 Task: Open Card Compliance Audit Preparation in Board Content Marketing Podcast Strategy and Execution to Workspace Email Management and add a team member Softage.3@softage.net, a label Purple, a checklist Branding, an attachment from your google drive, a color Purple and finally, add a card description 'Plan and execute company team-building activity outdoors' and a comment 'Given the potential impact of this task on our company reputation for innovation, let us ensure that we approach it with a sense of creativity and imagination.'. Add a start date 'Jan 03, 1900' with a due date 'Jan 10, 1900'
Action: Mouse moved to (902, 175)
Screenshot: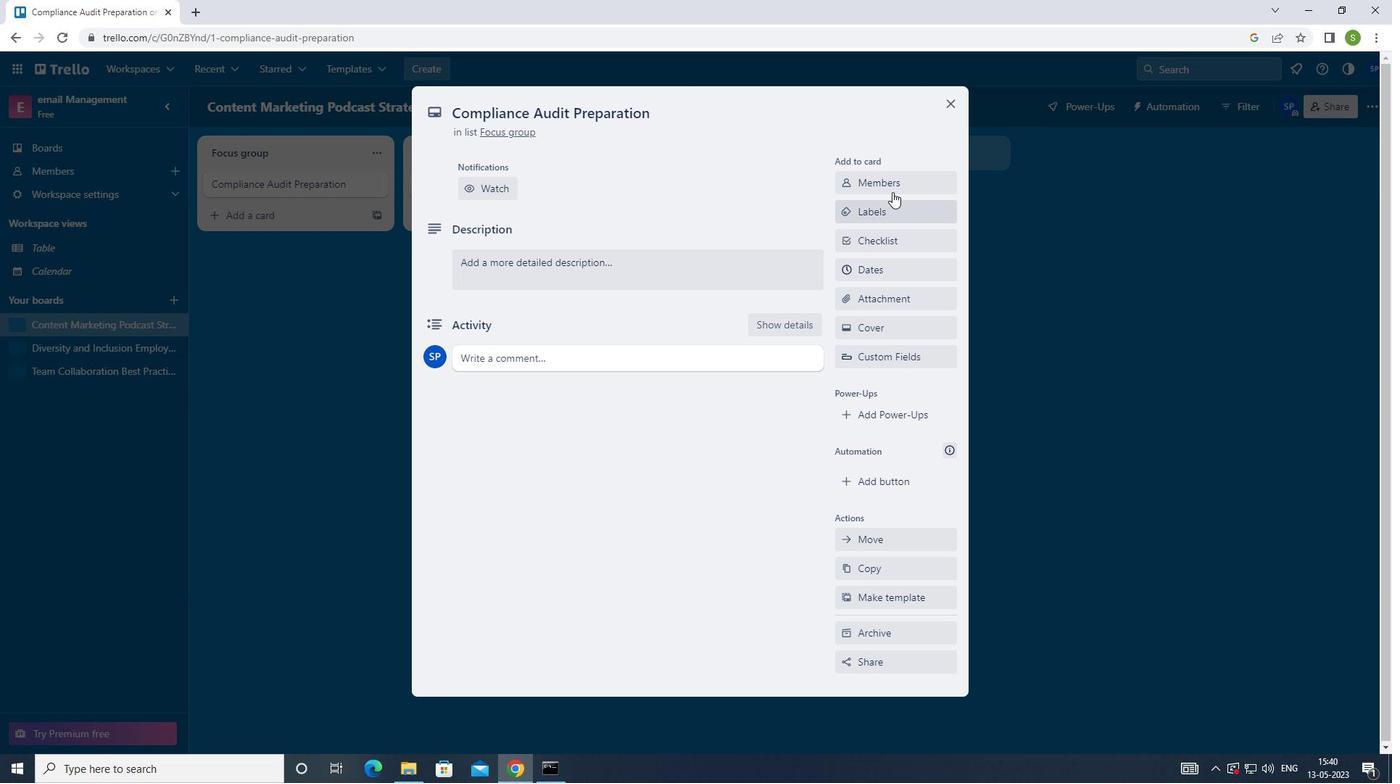 
Action: Mouse pressed left at (902, 175)
Screenshot: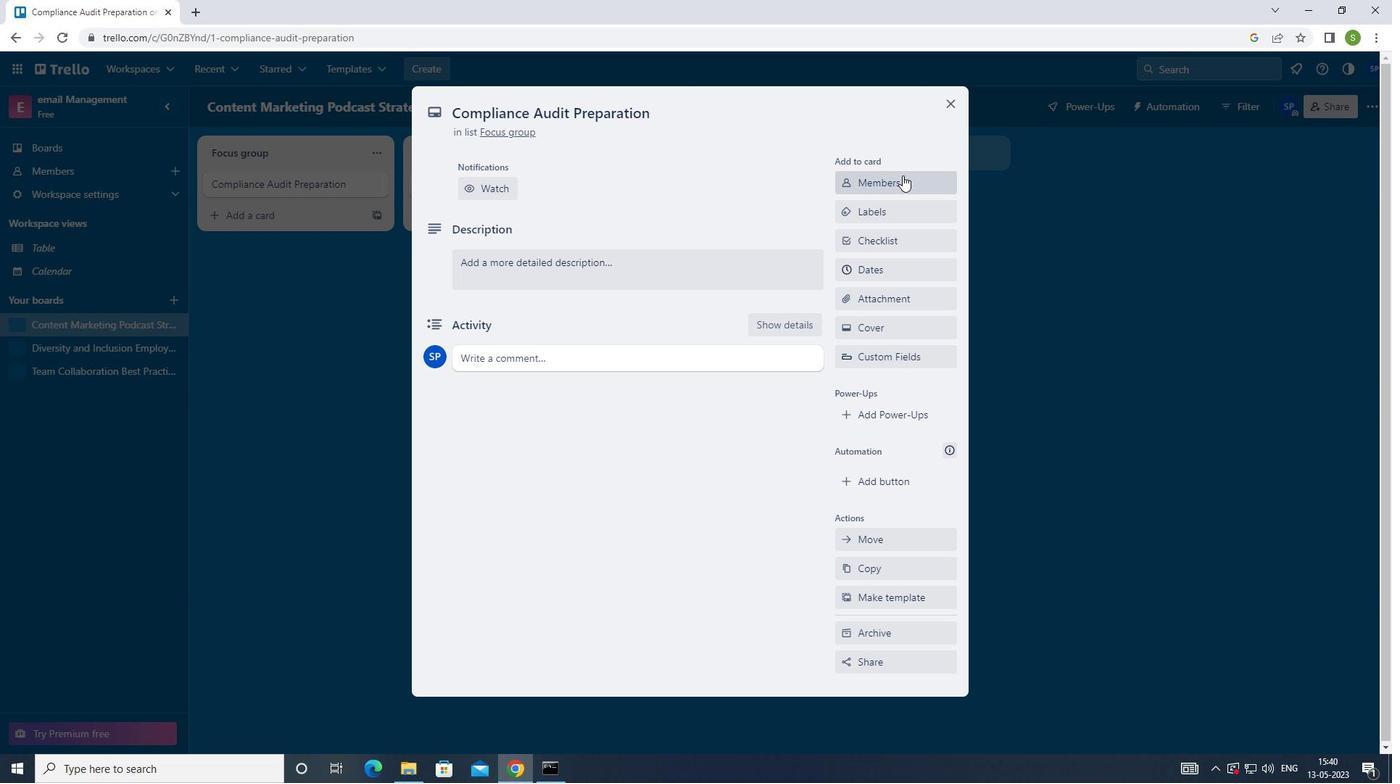 
Action: Mouse moved to (905, 231)
Screenshot: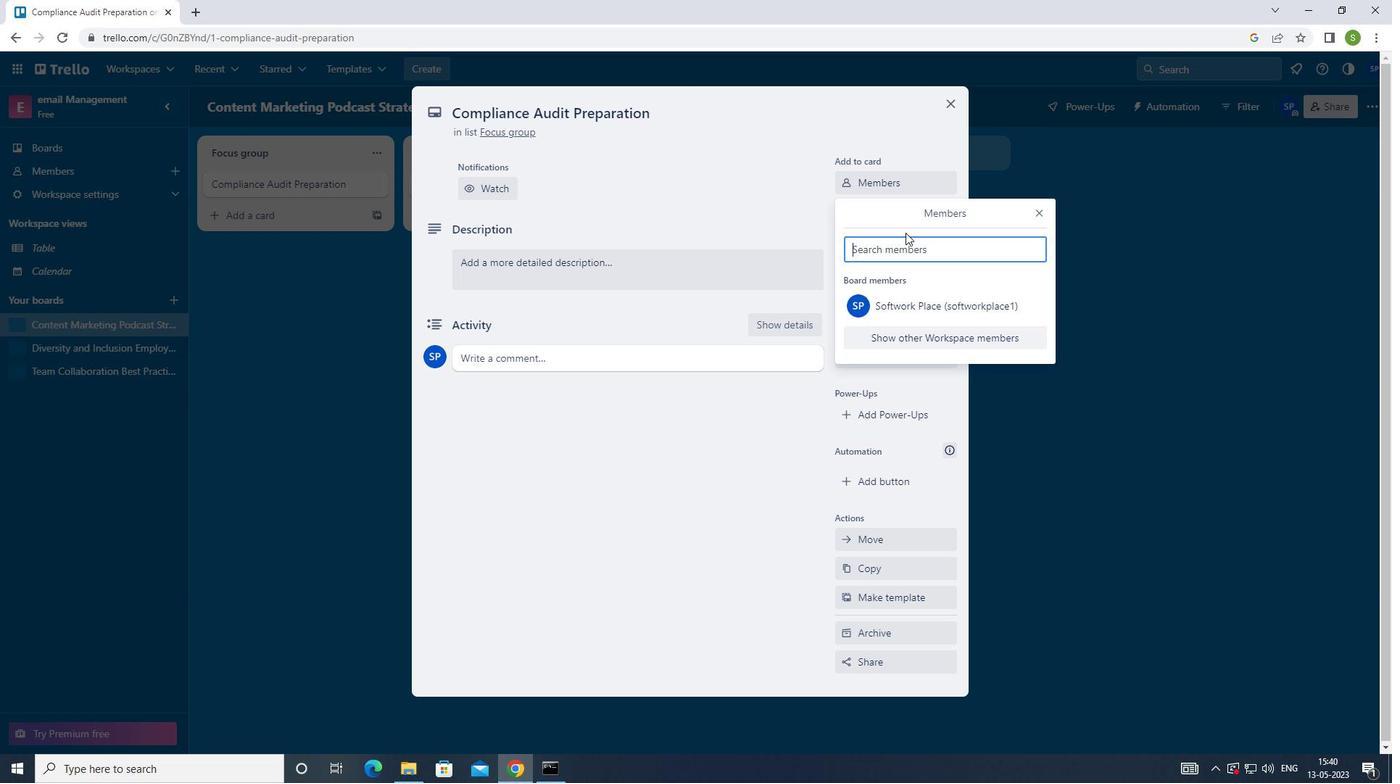 
Action: Key pressed <Key.shift>SOFTAGE.3<Key.shift>@SOFTAGE.NET
Screenshot: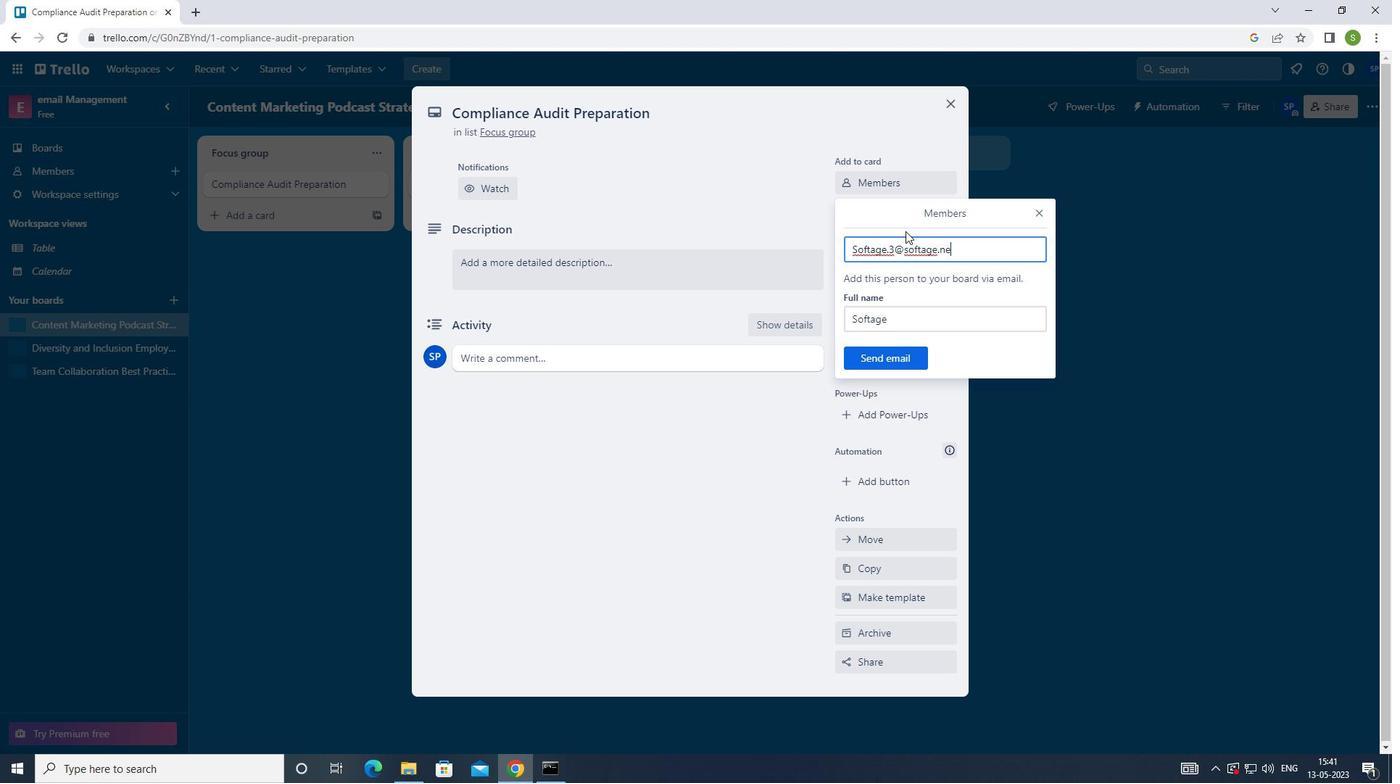 
Action: Mouse moved to (912, 361)
Screenshot: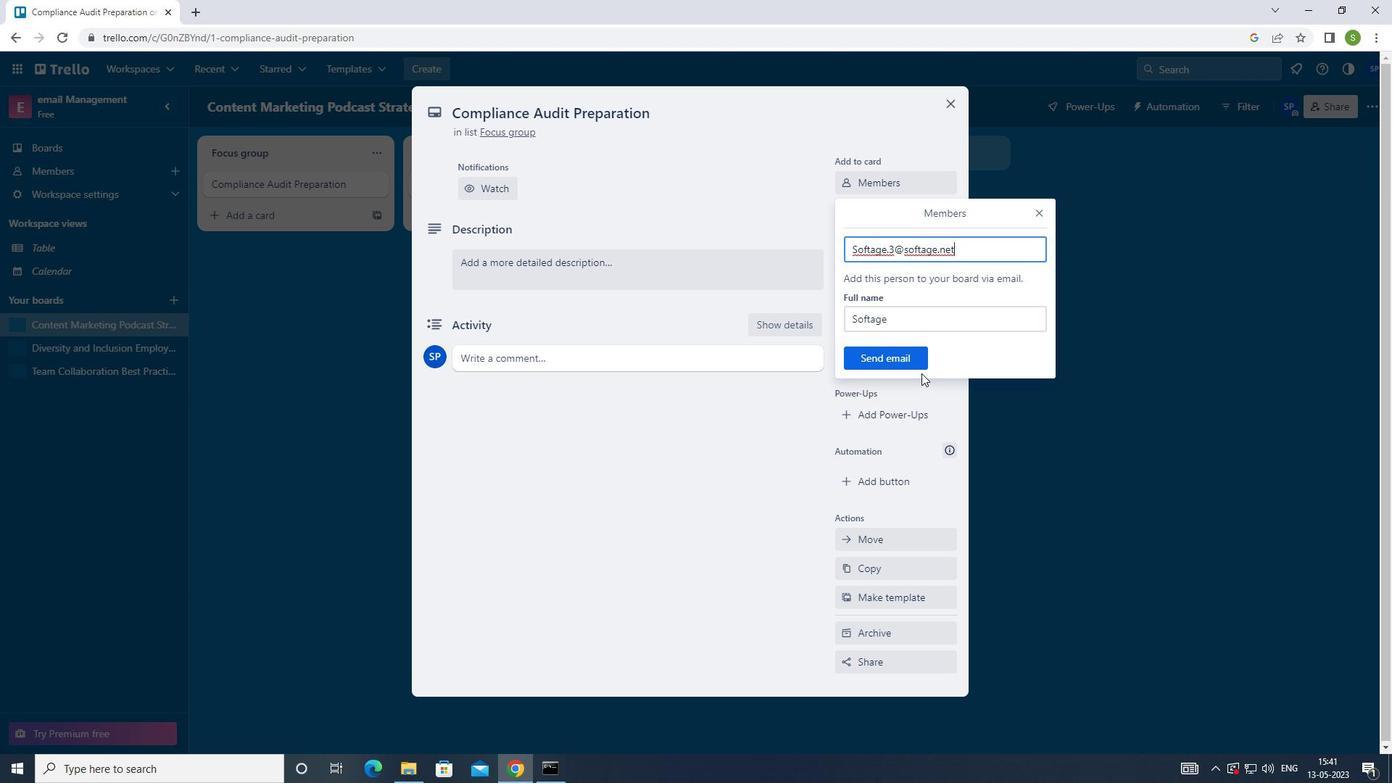
Action: Mouse pressed left at (912, 361)
Screenshot: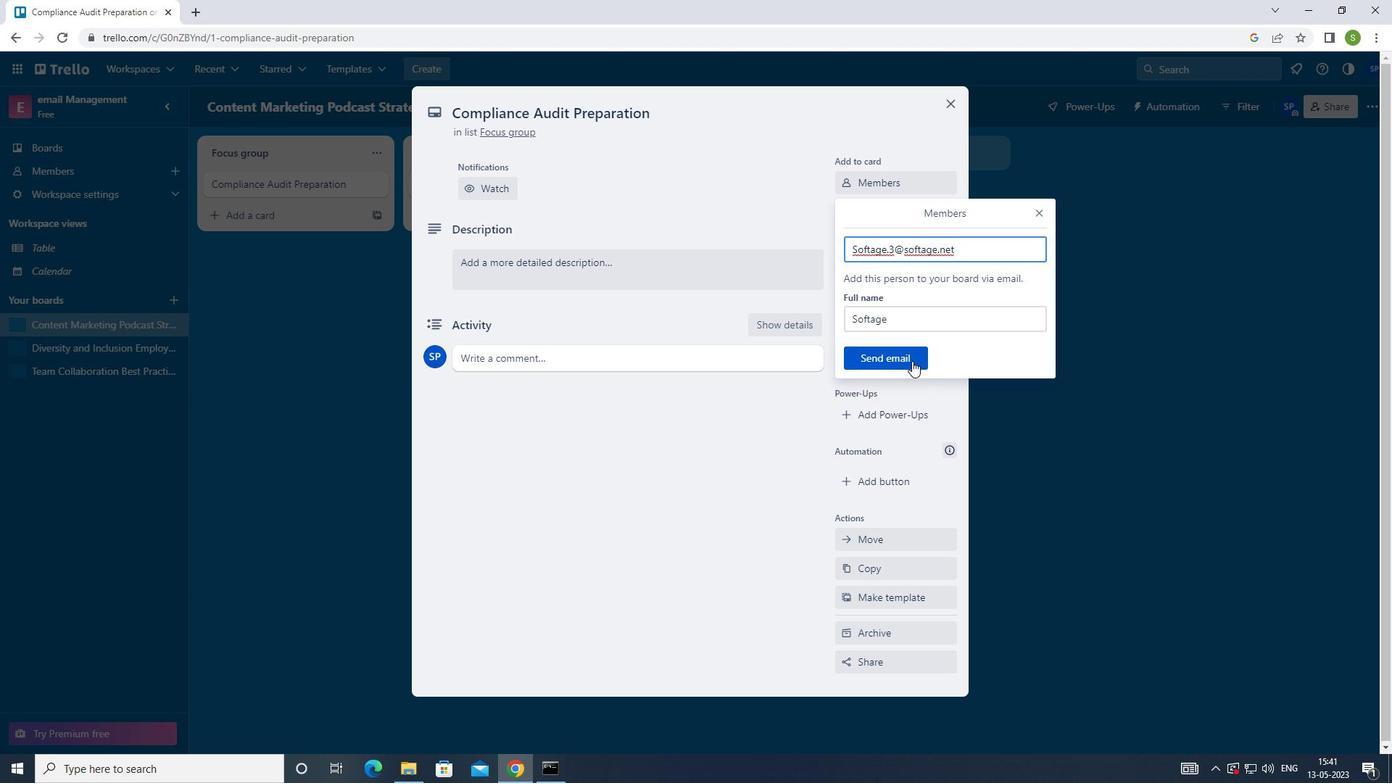 
Action: Mouse moved to (891, 266)
Screenshot: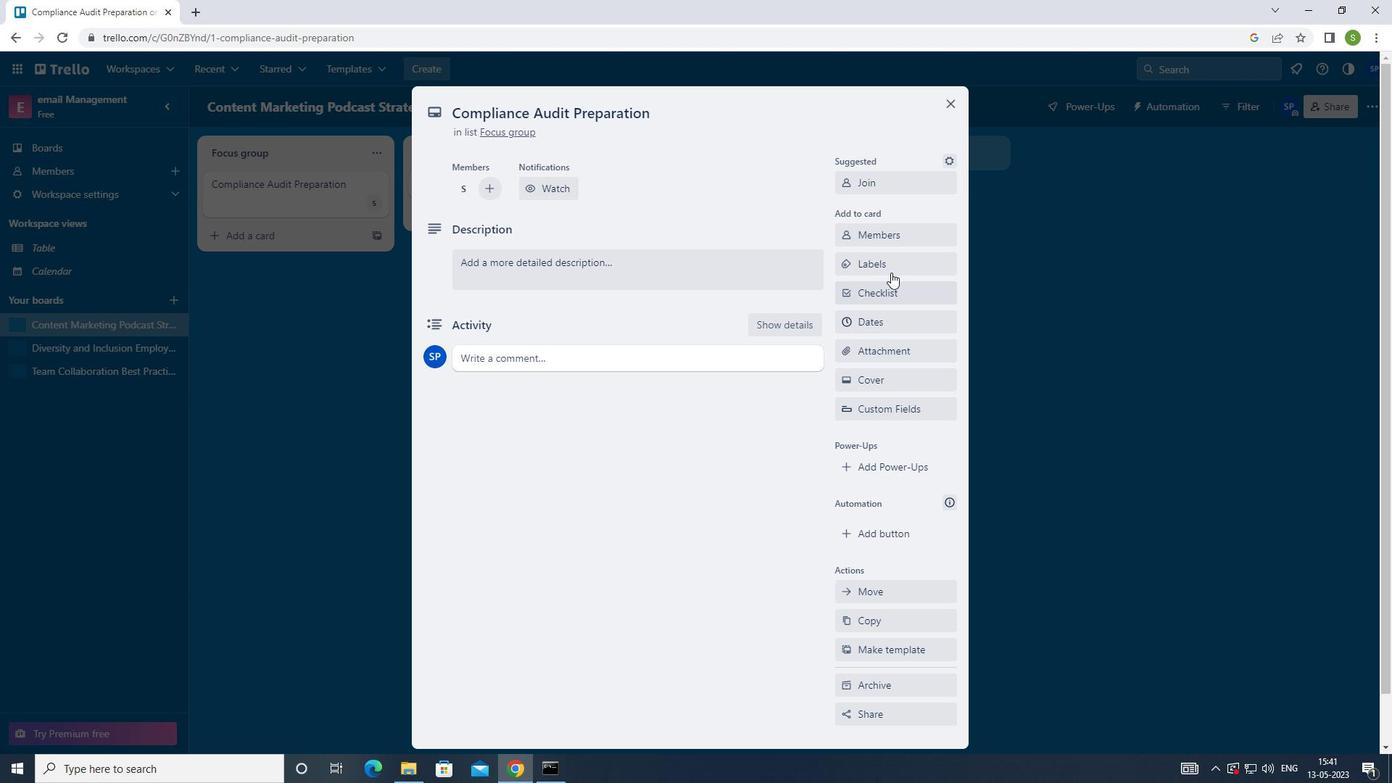 
Action: Mouse pressed left at (891, 266)
Screenshot: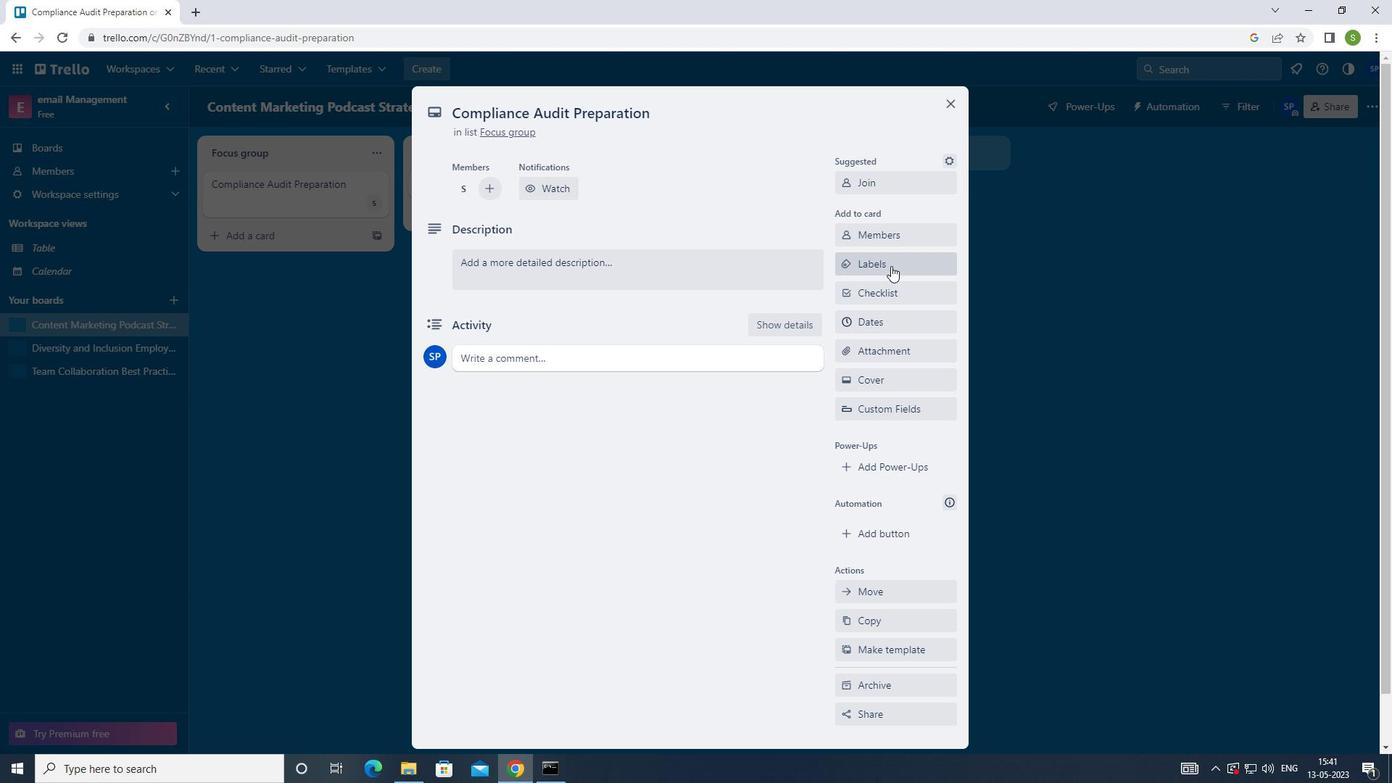 
Action: Mouse moved to (852, 491)
Screenshot: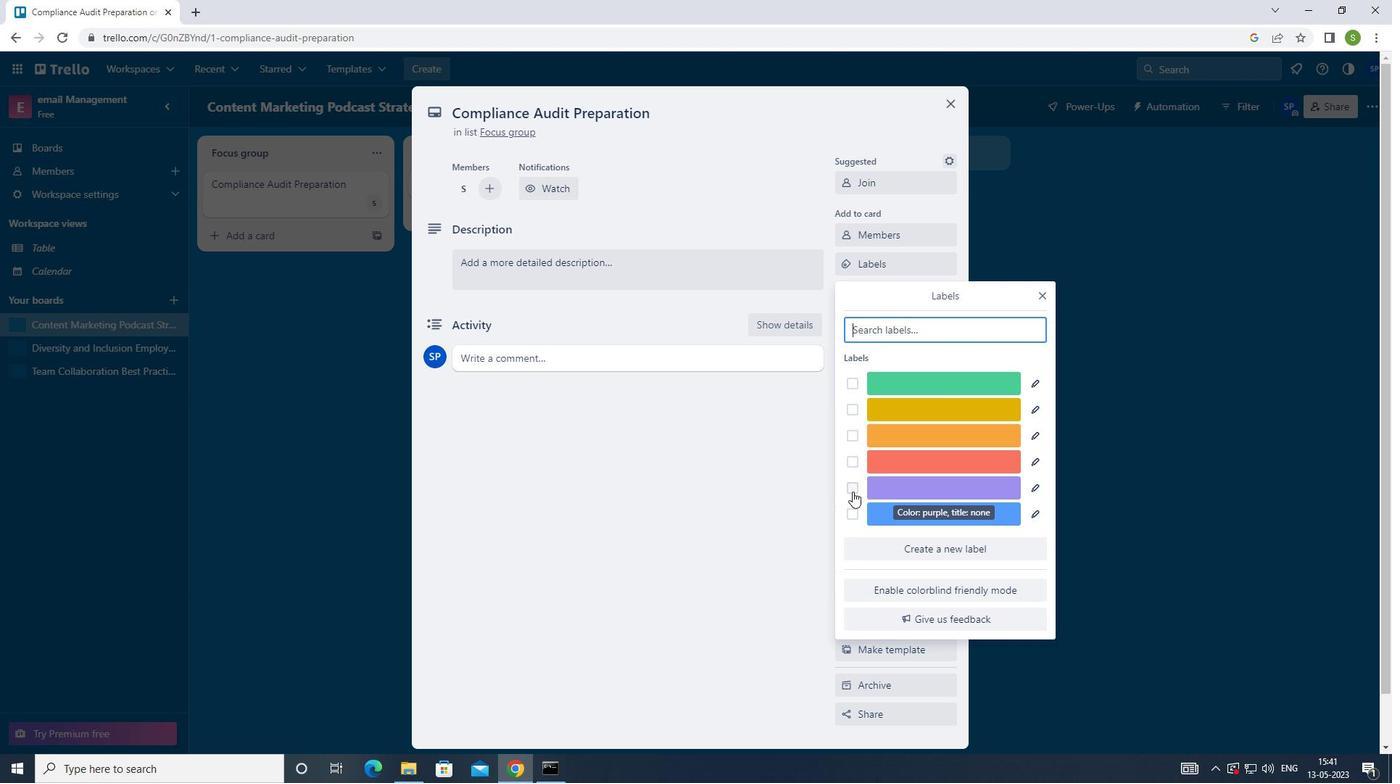 
Action: Mouse pressed left at (852, 491)
Screenshot: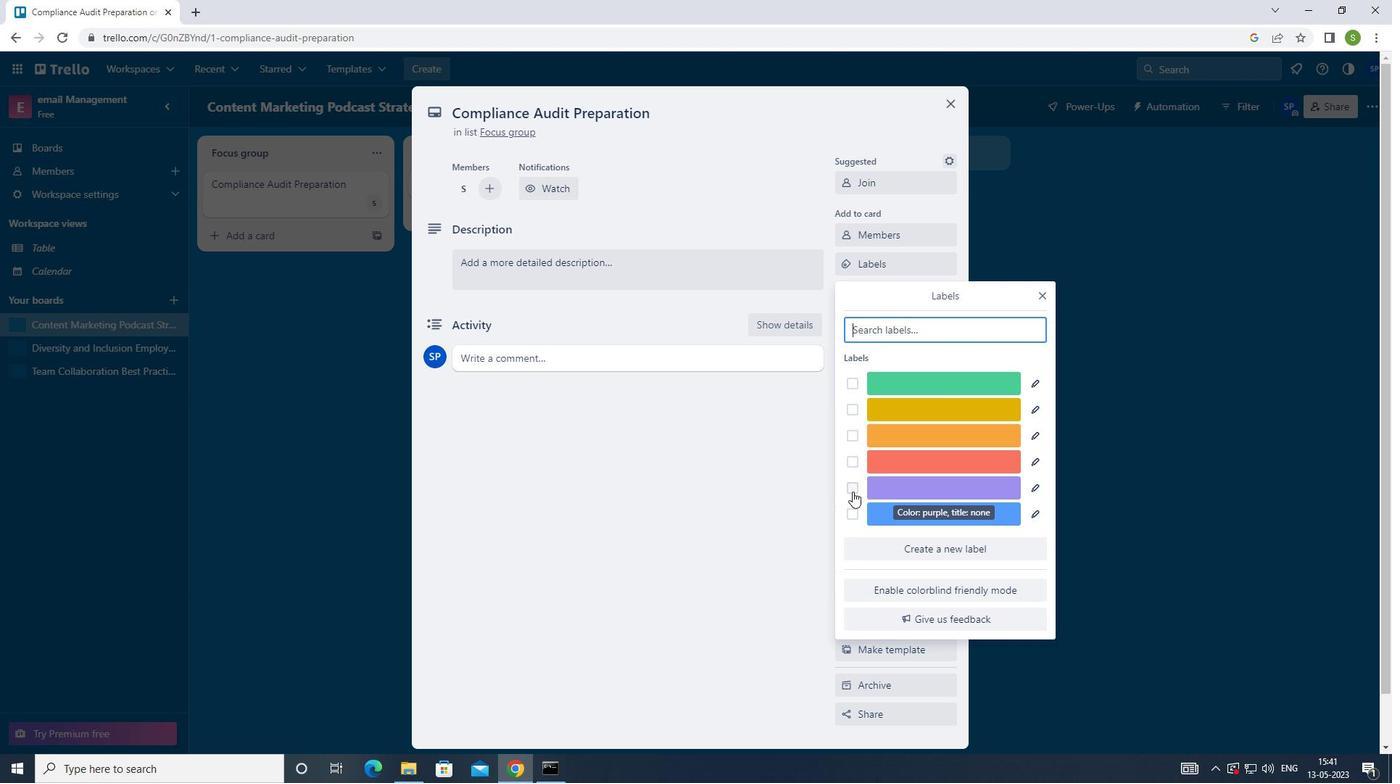 
Action: Mouse moved to (1044, 300)
Screenshot: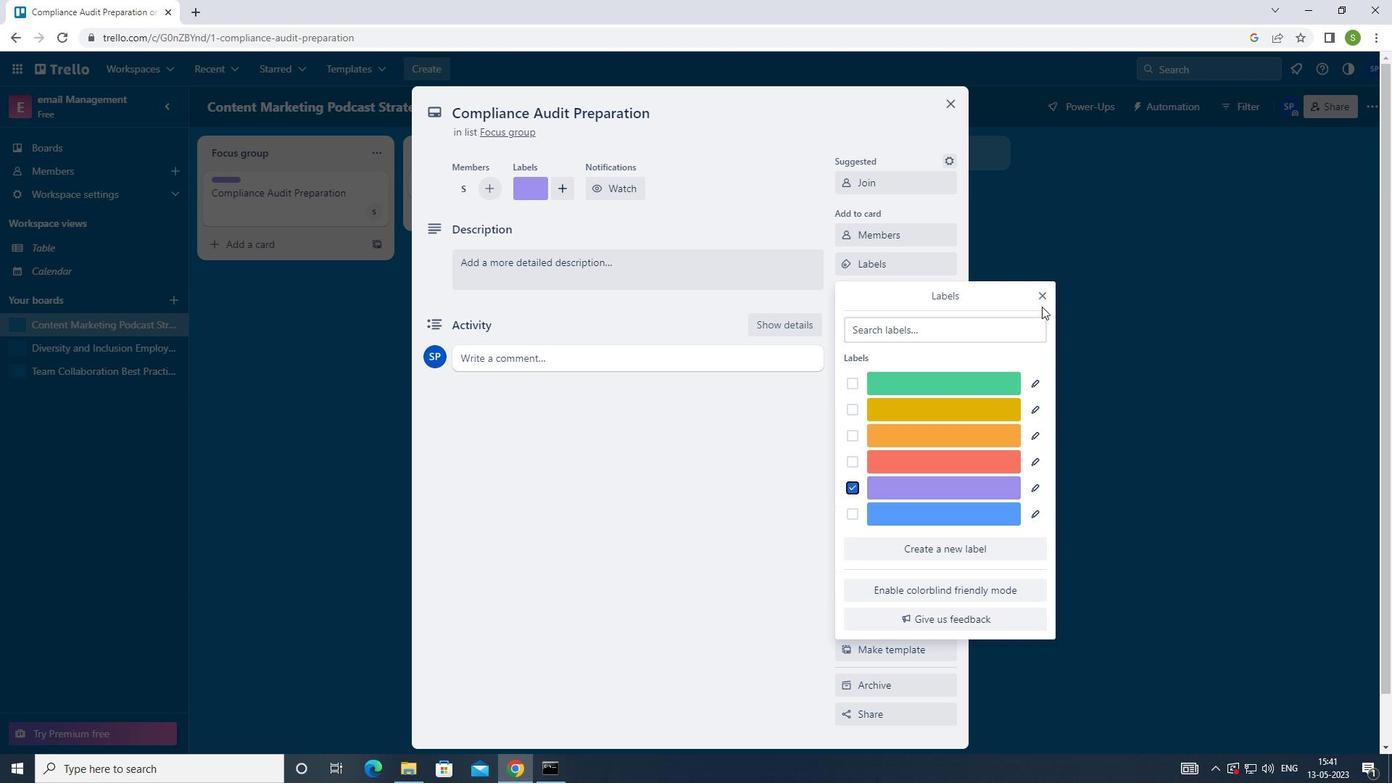 
Action: Mouse pressed left at (1044, 300)
Screenshot: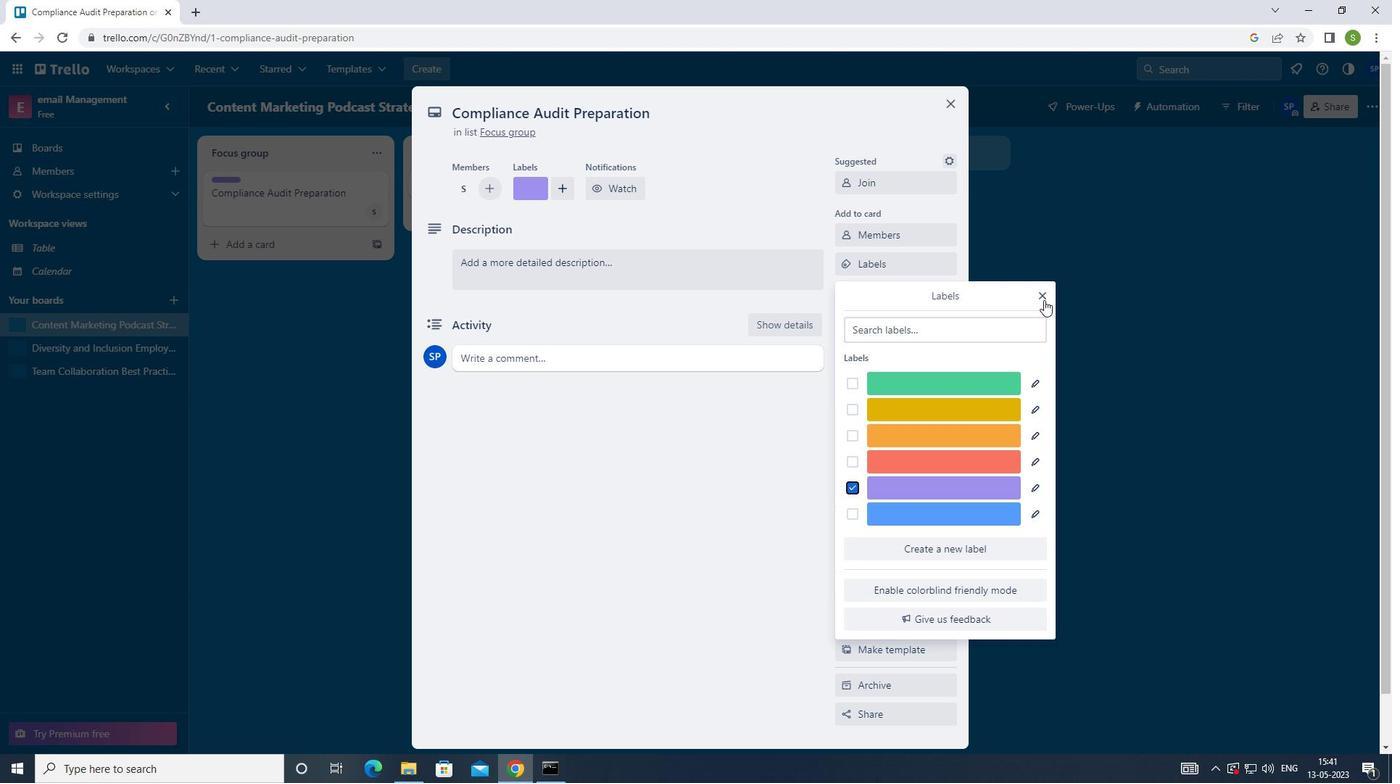 
Action: Mouse moved to (889, 295)
Screenshot: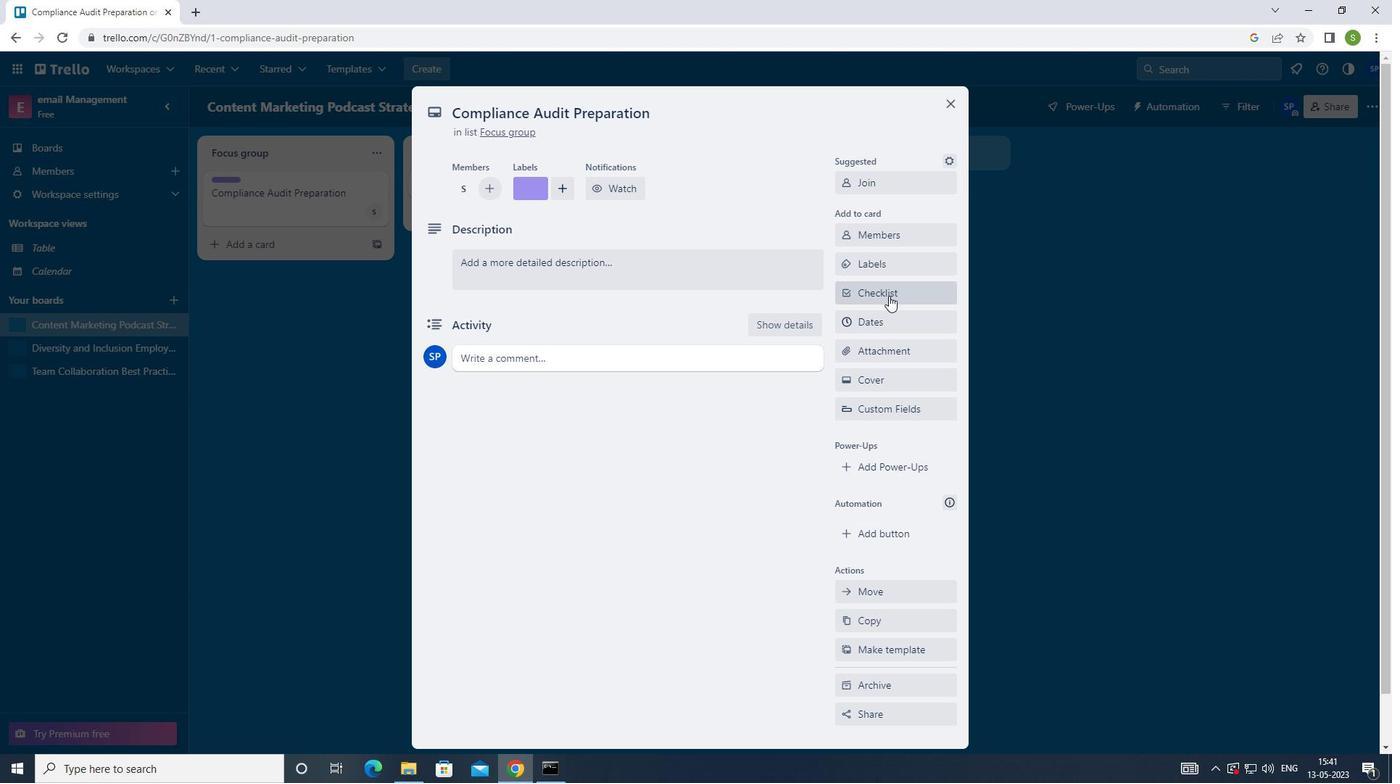 
Action: Mouse pressed left at (889, 295)
Screenshot: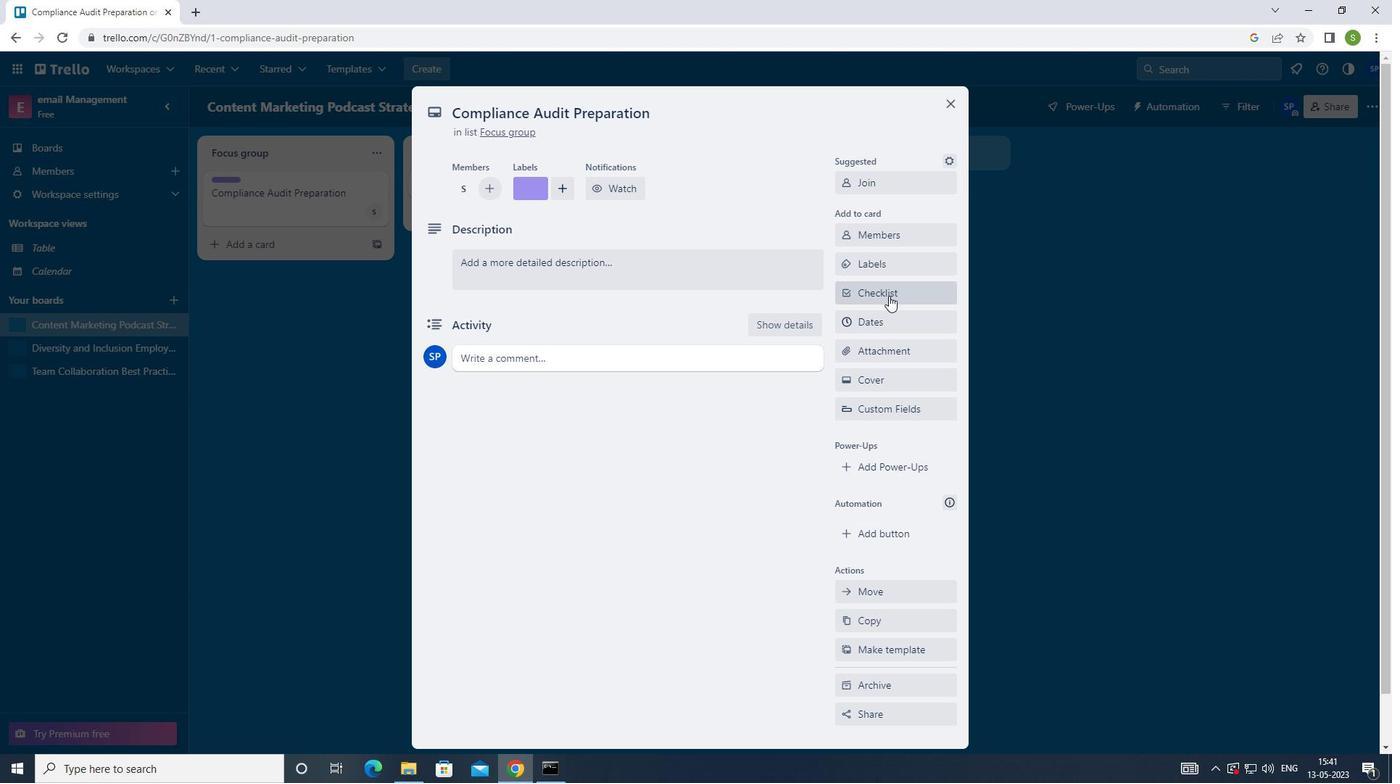 
Action: Mouse moved to (1000, 255)
Screenshot: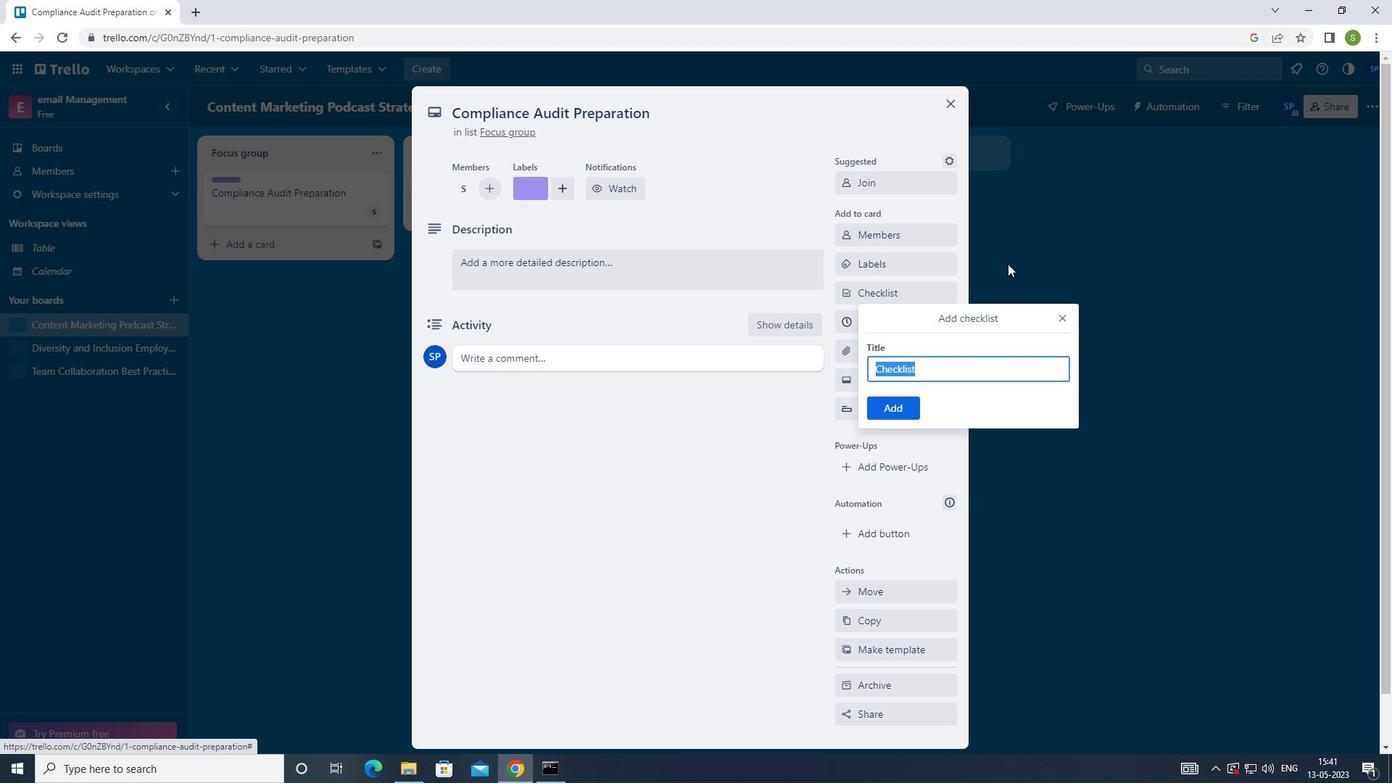 
Action: Key pressed <Key.shift><Key.shift><Key.shift><Key.shift>BRANDING
Screenshot: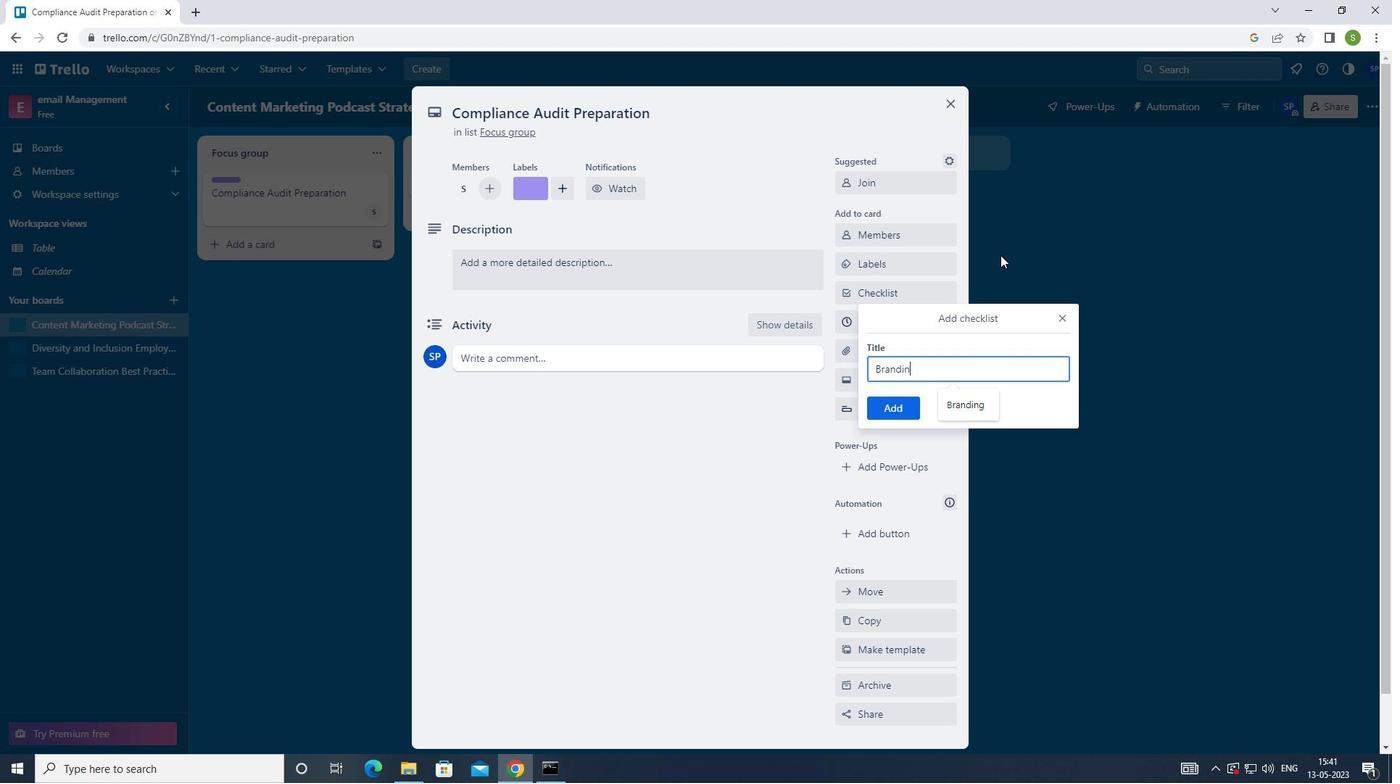 
Action: Mouse moved to (904, 405)
Screenshot: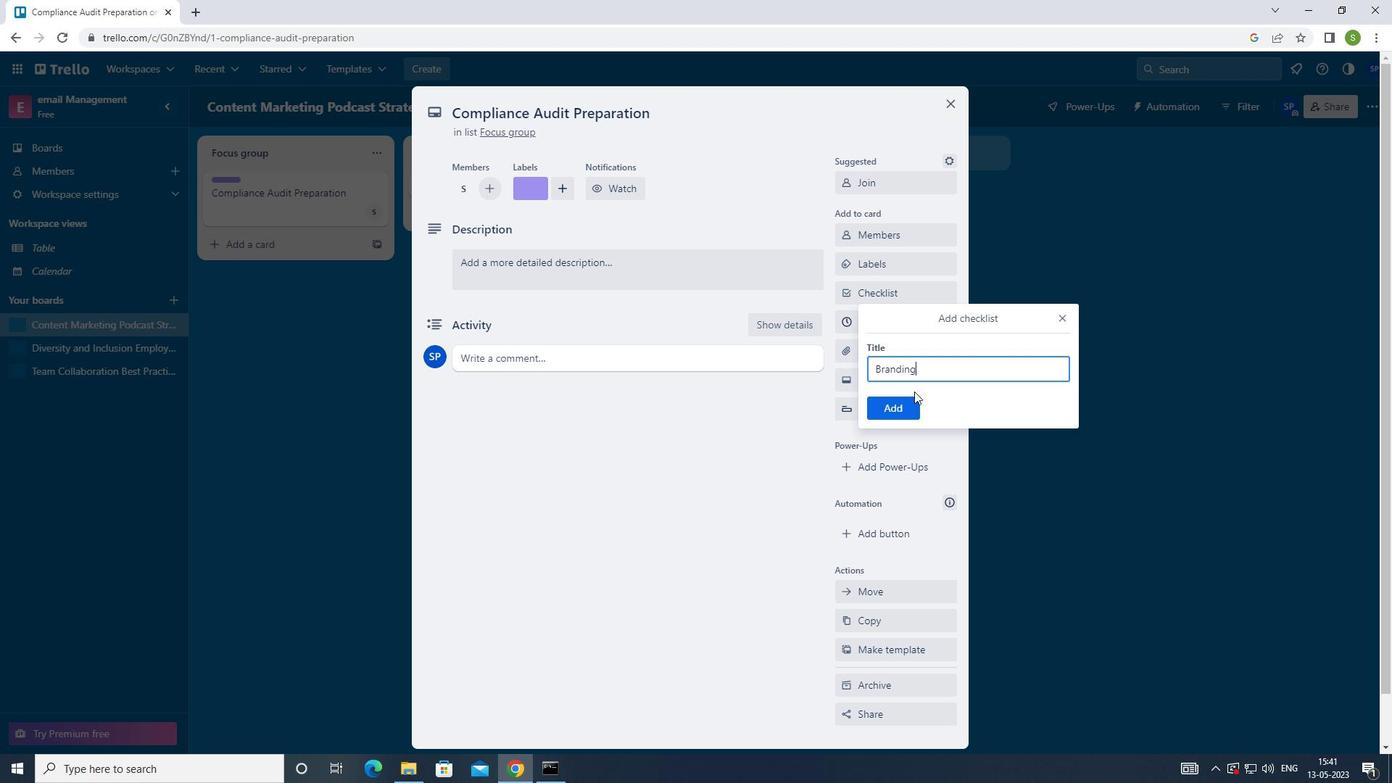 
Action: Mouse pressed left at (904, 405)
Screenshot: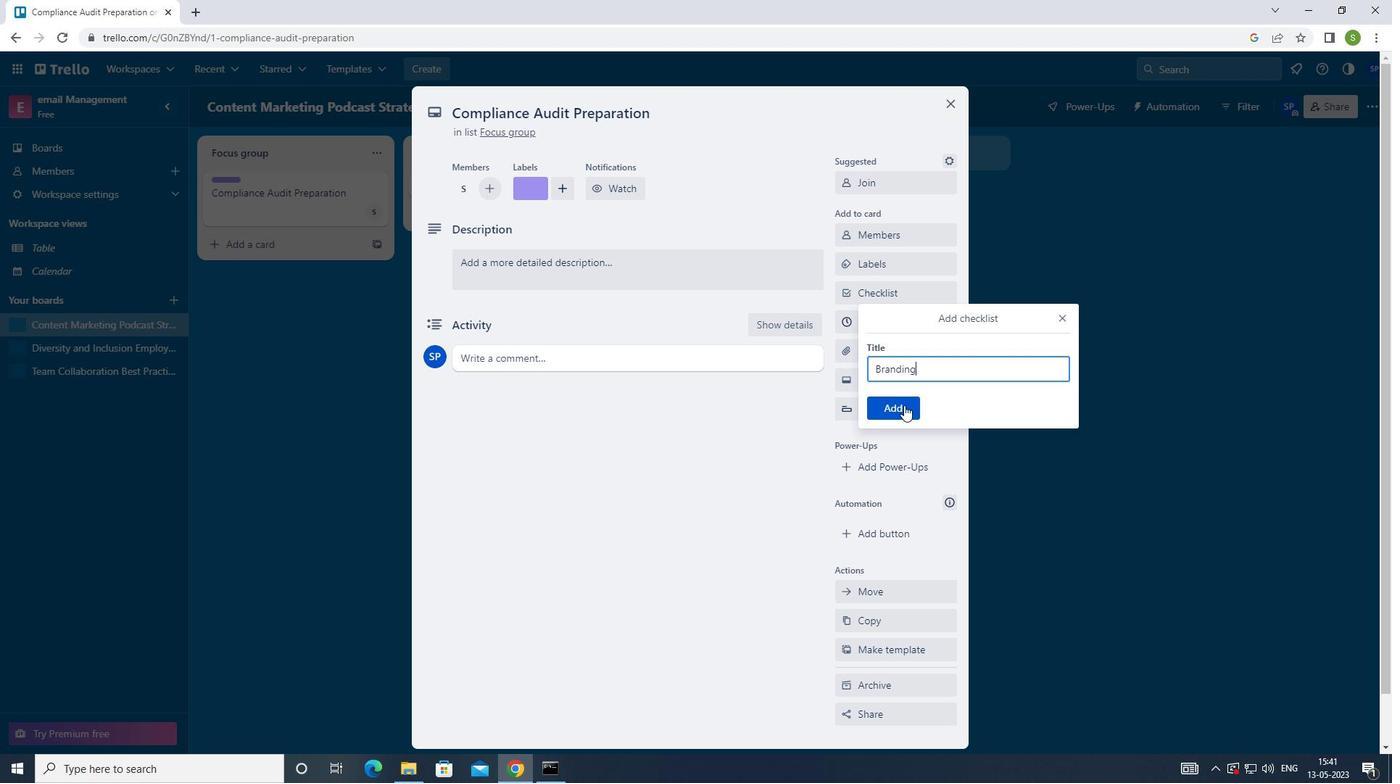 
Action: Mouse moved to (886, 353)
Screenshot: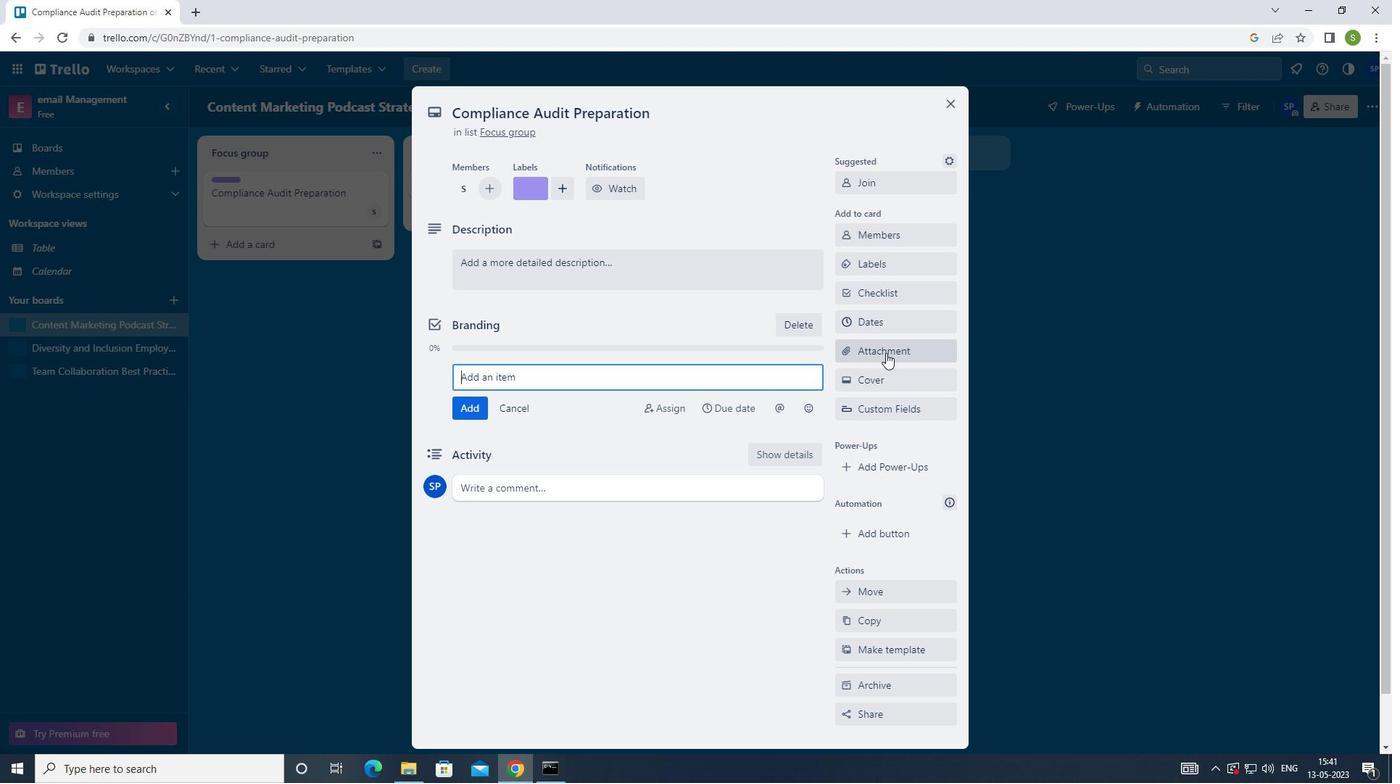 
Action: Mouse pressed left at (886, 353)
Screenshot: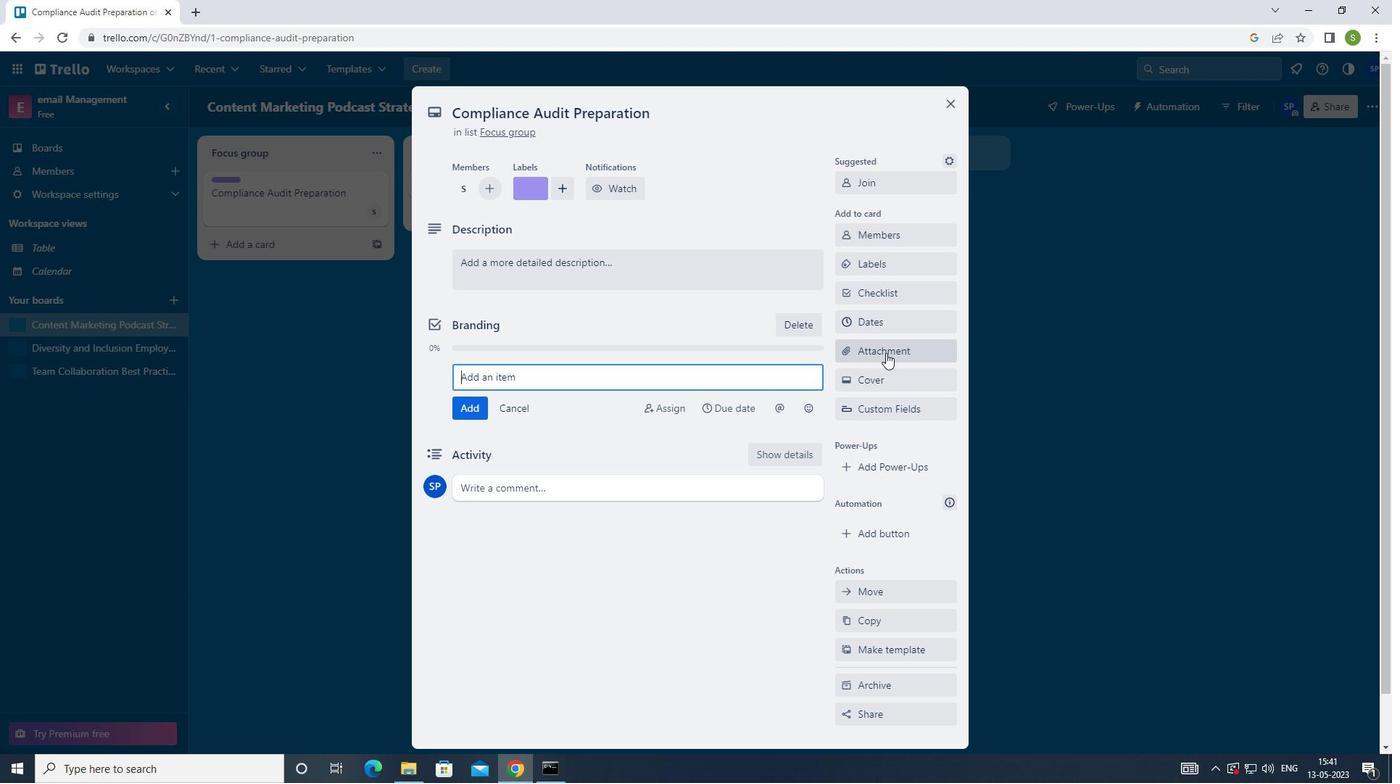 
Action: Mouse moved to (883, 467)
Screenshot: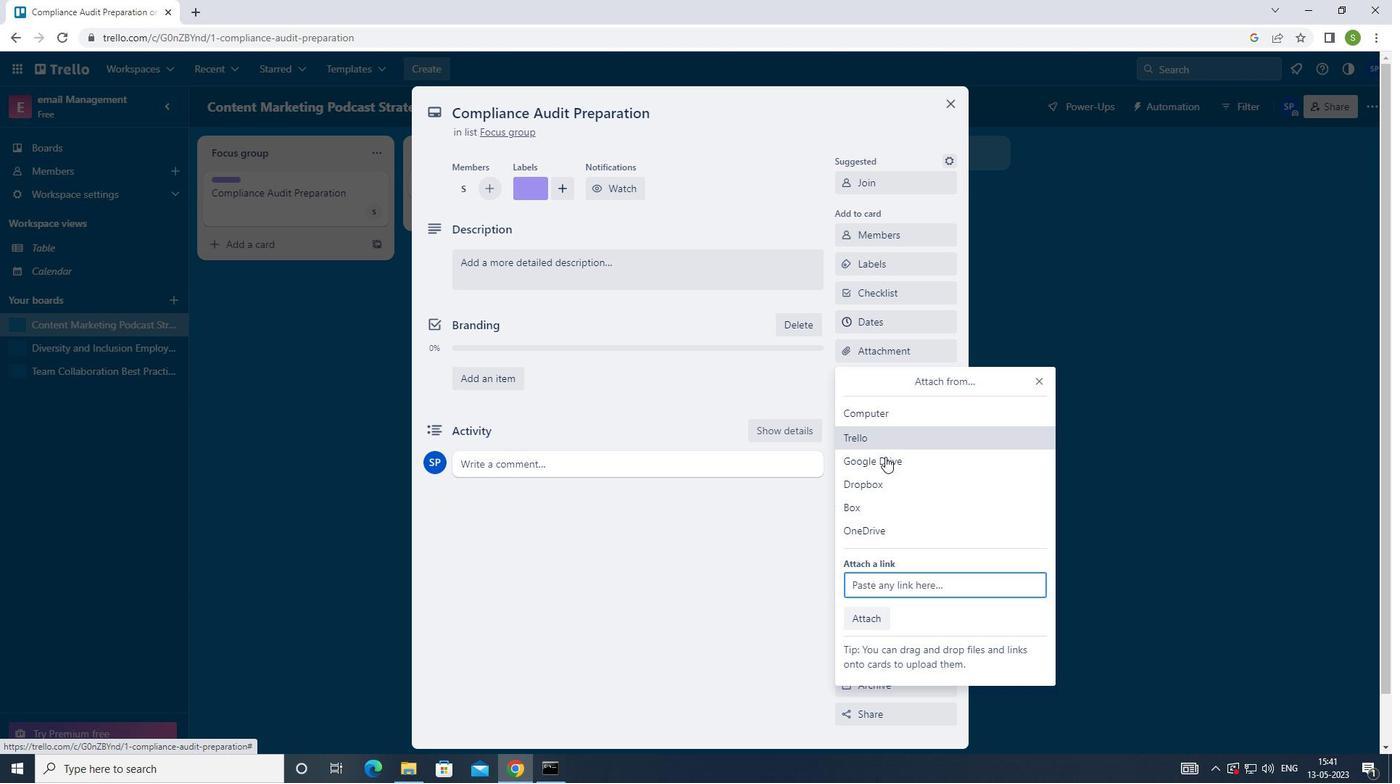 
Action: Mouse pressed left at (883, 467)
Screenshot: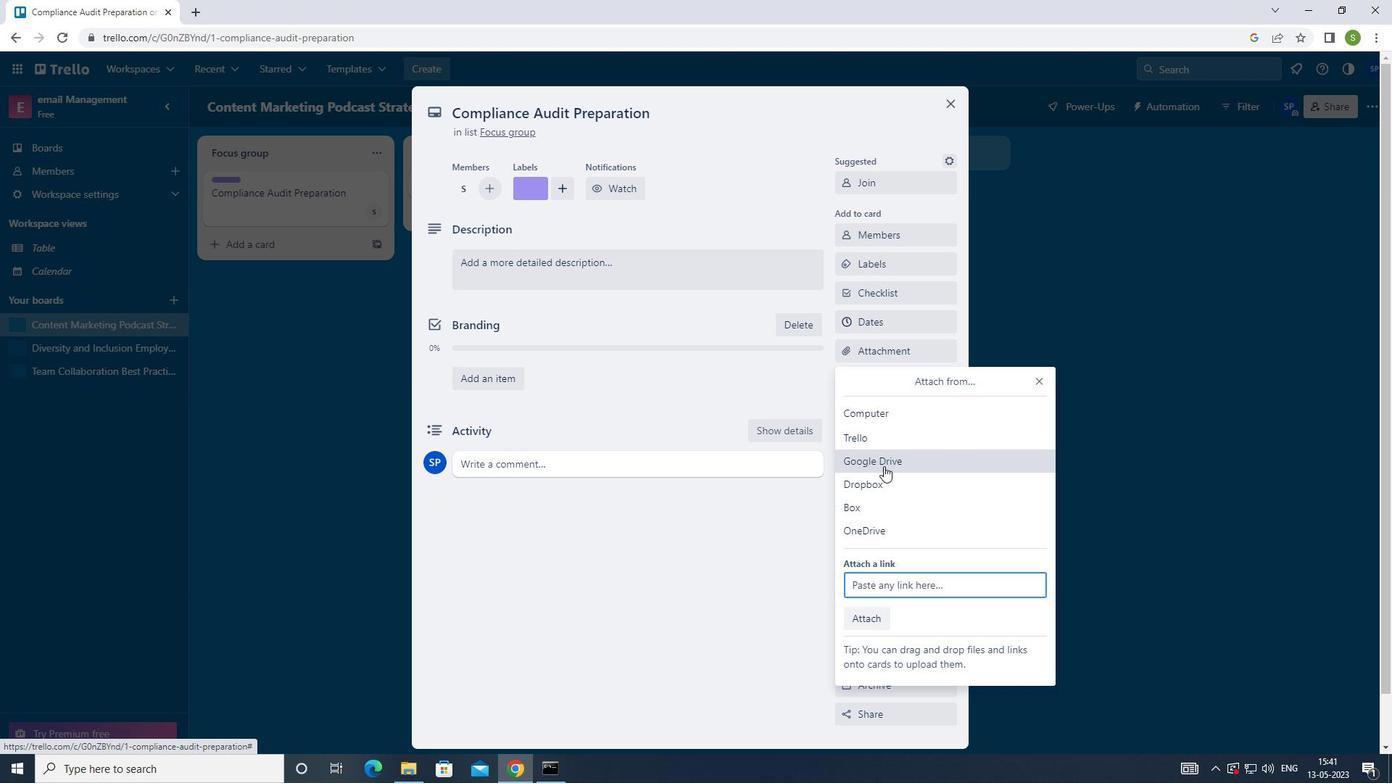 
Action: Mouse moved to (412, 344)
Screenshot: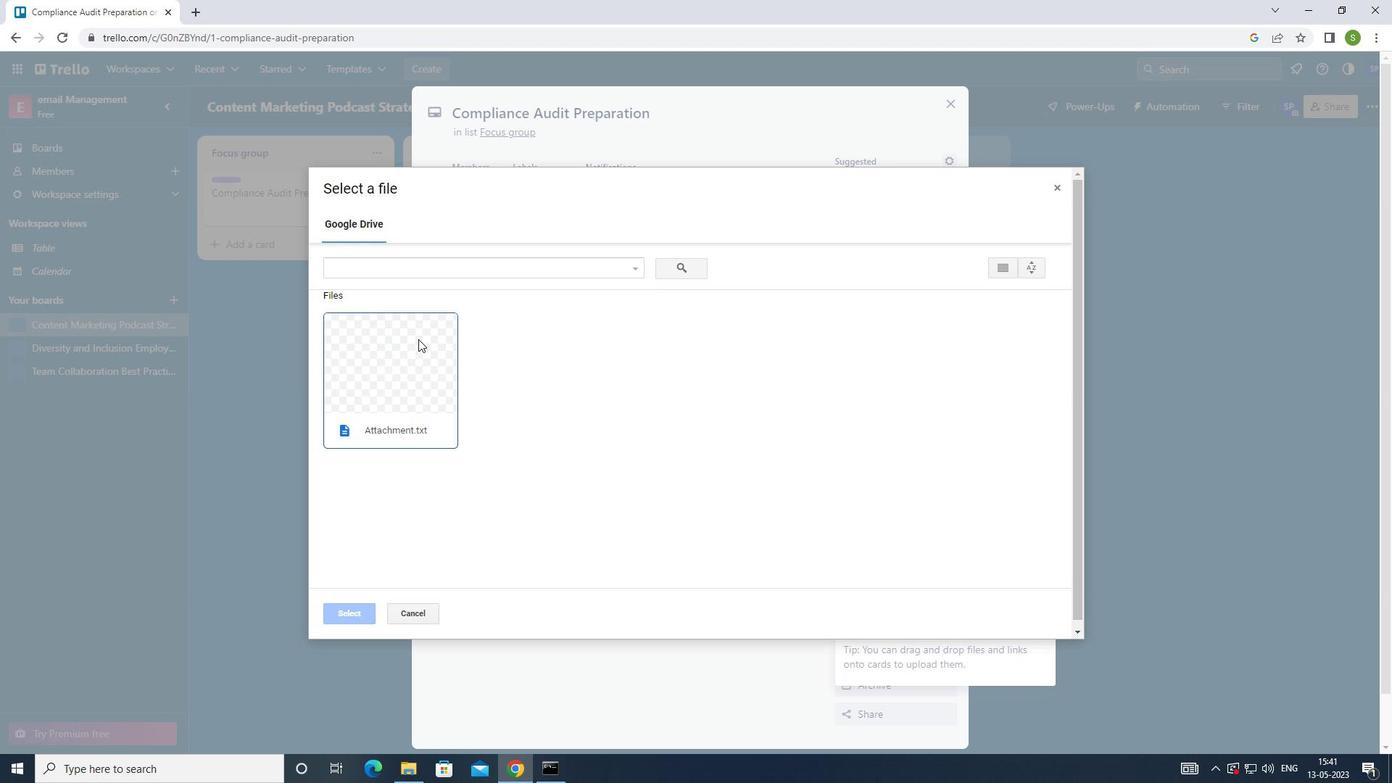 
Action: Mouse pressed left at (412, 344)
Screenshot: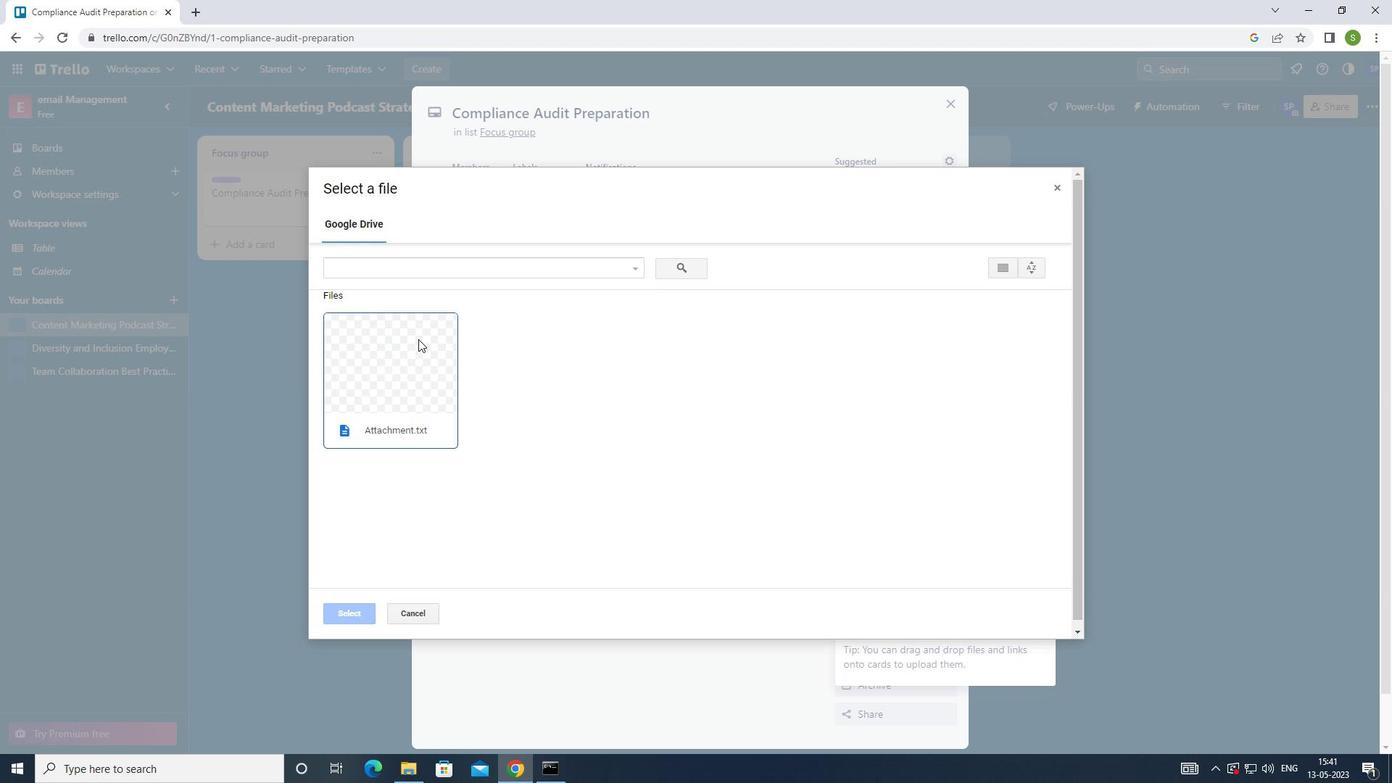 
Action: Mouse moved to (349, 605)
Screenshot: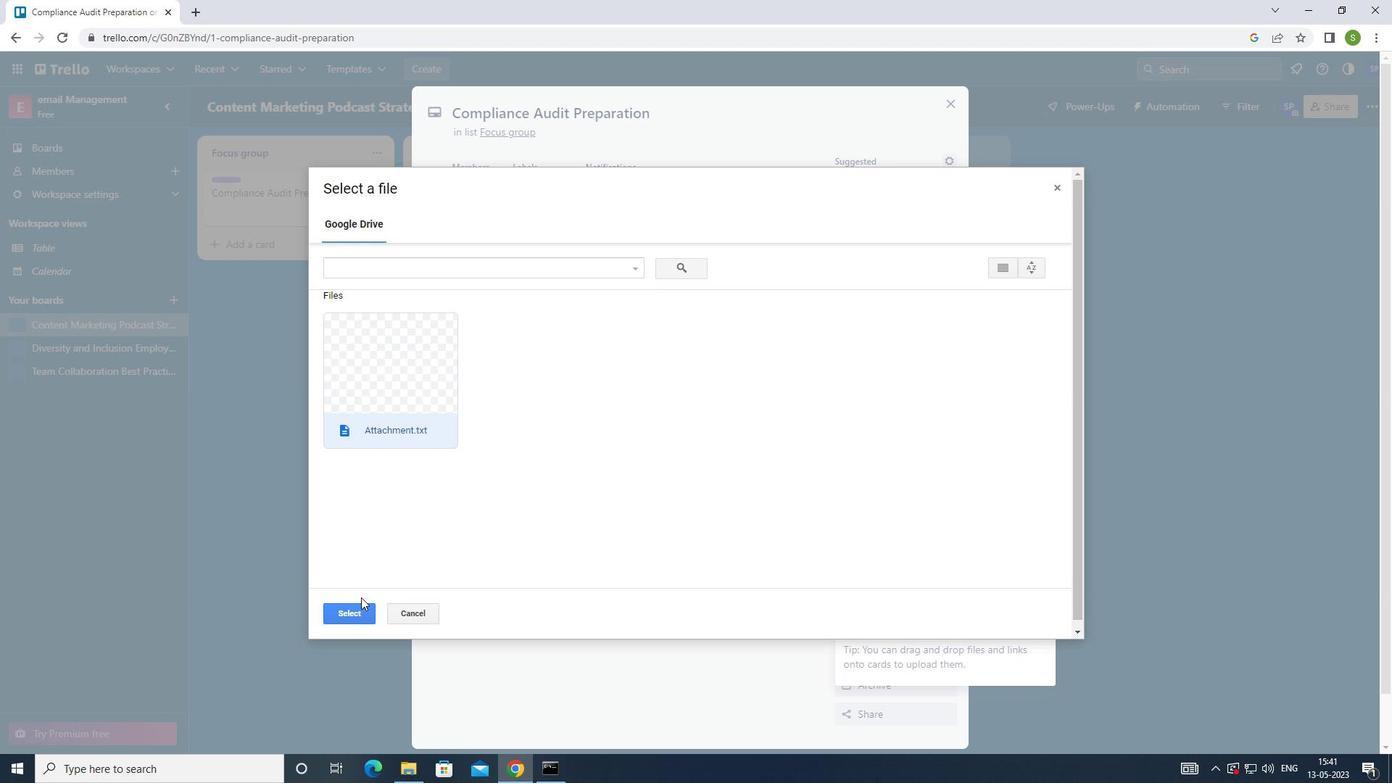 
Action: Mouse pressed left at (349, 605)
Screenshot: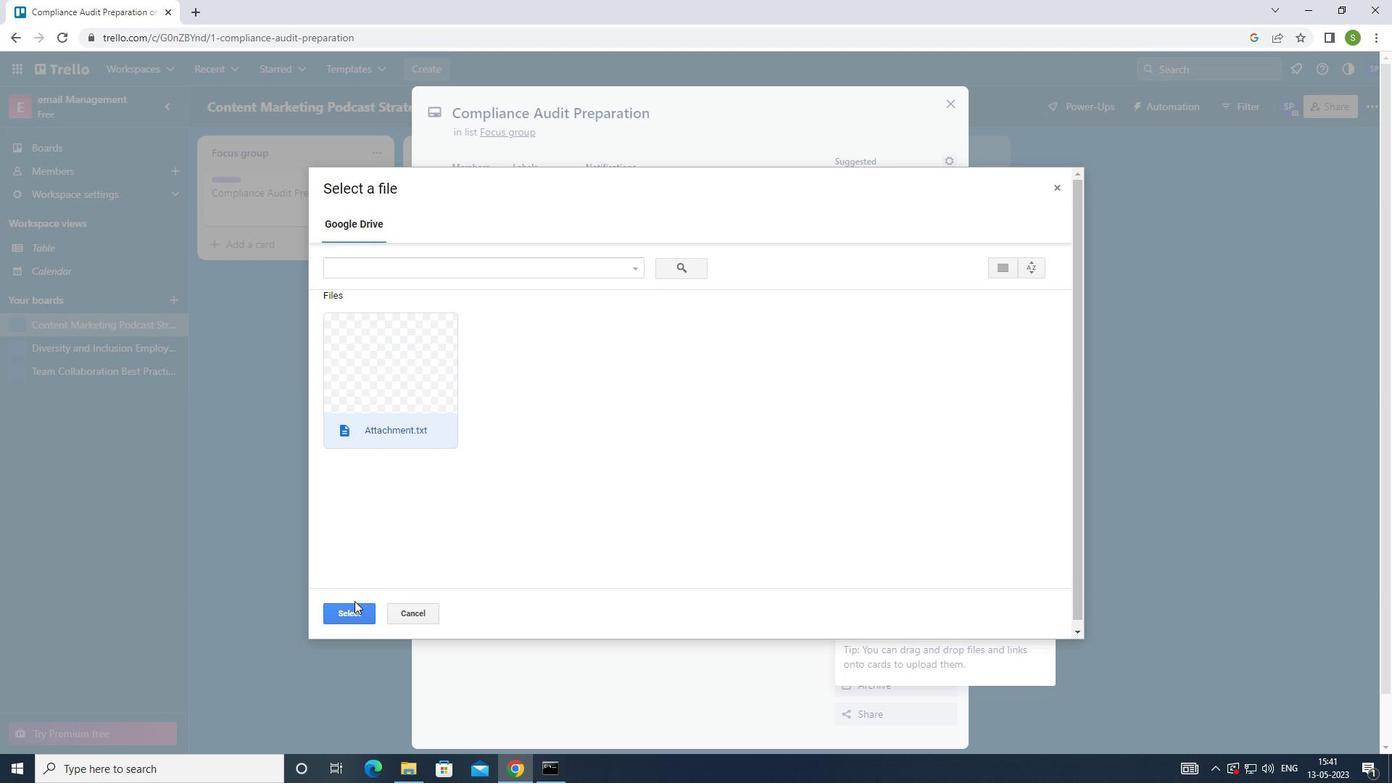 
Action: Mouse moved to (862, 379)
Screenshot: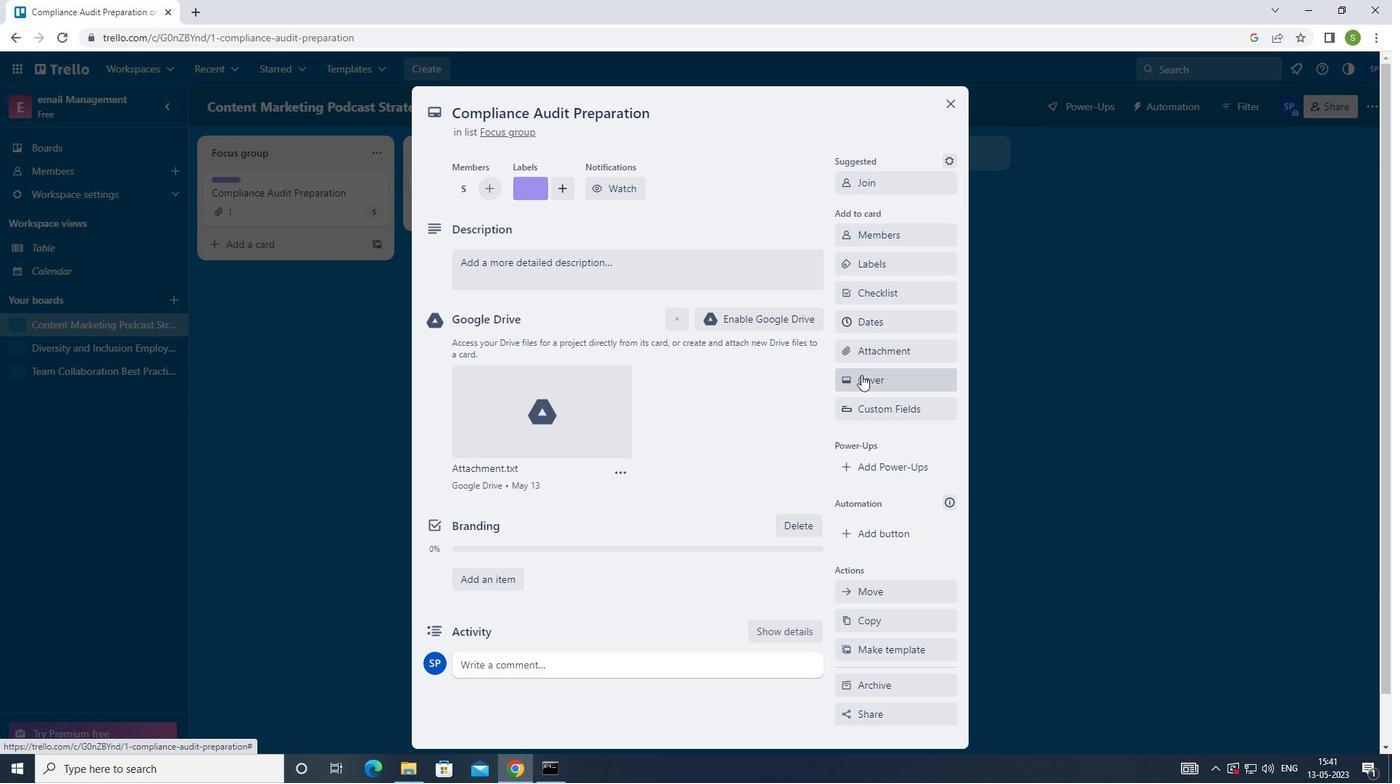 
Action: Mouse pressed left at (862, 379)
Screenshot: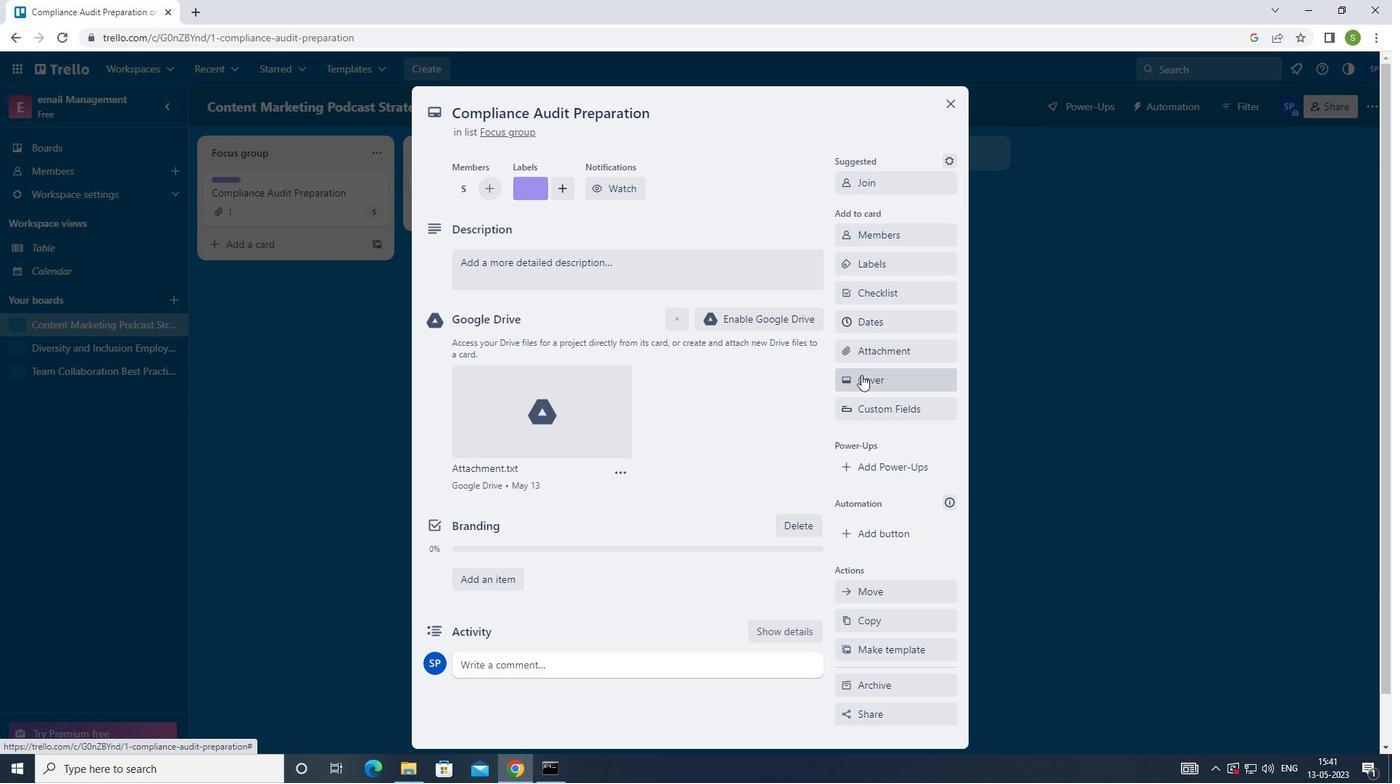 
Action: Mouse moved to (1021, 463)
Screenshot: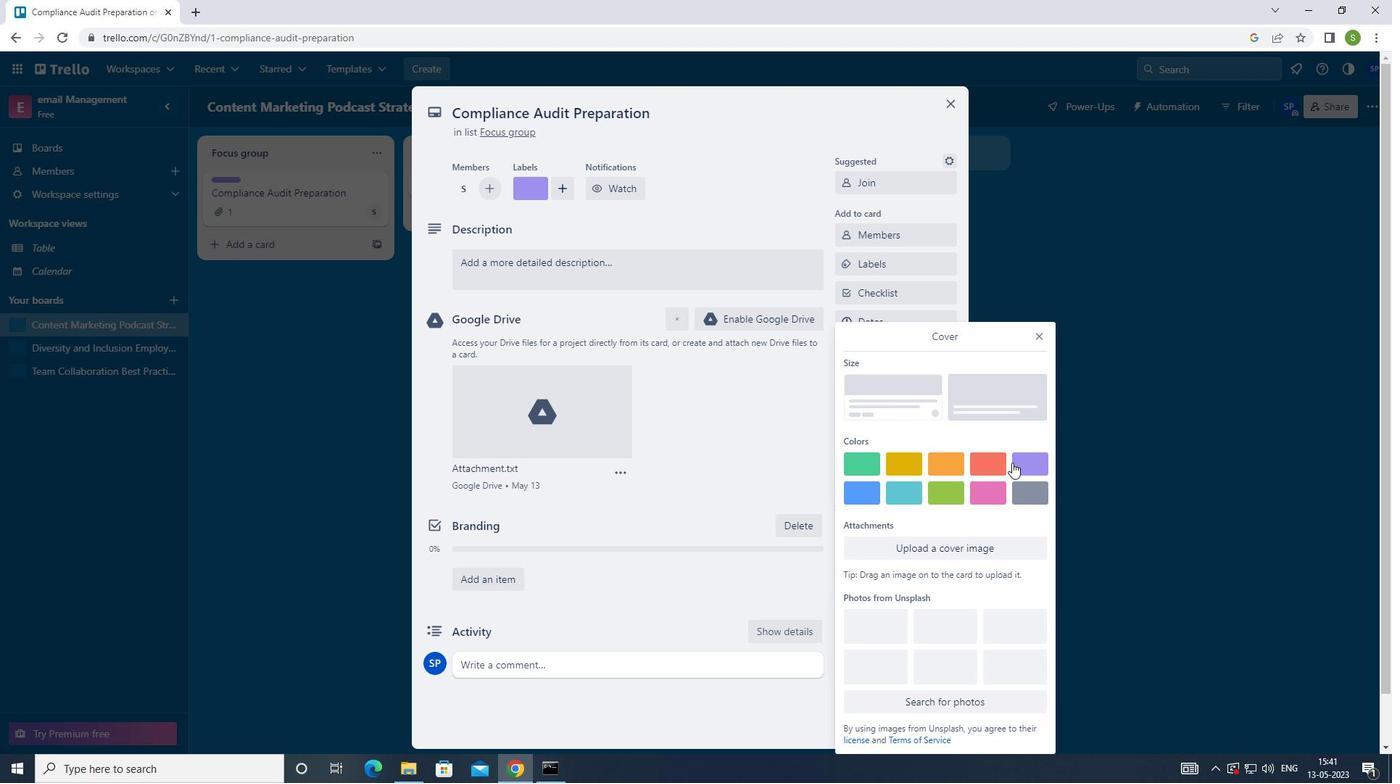 
Action: Mouse pressed left at (1021, 463)
Screenshot: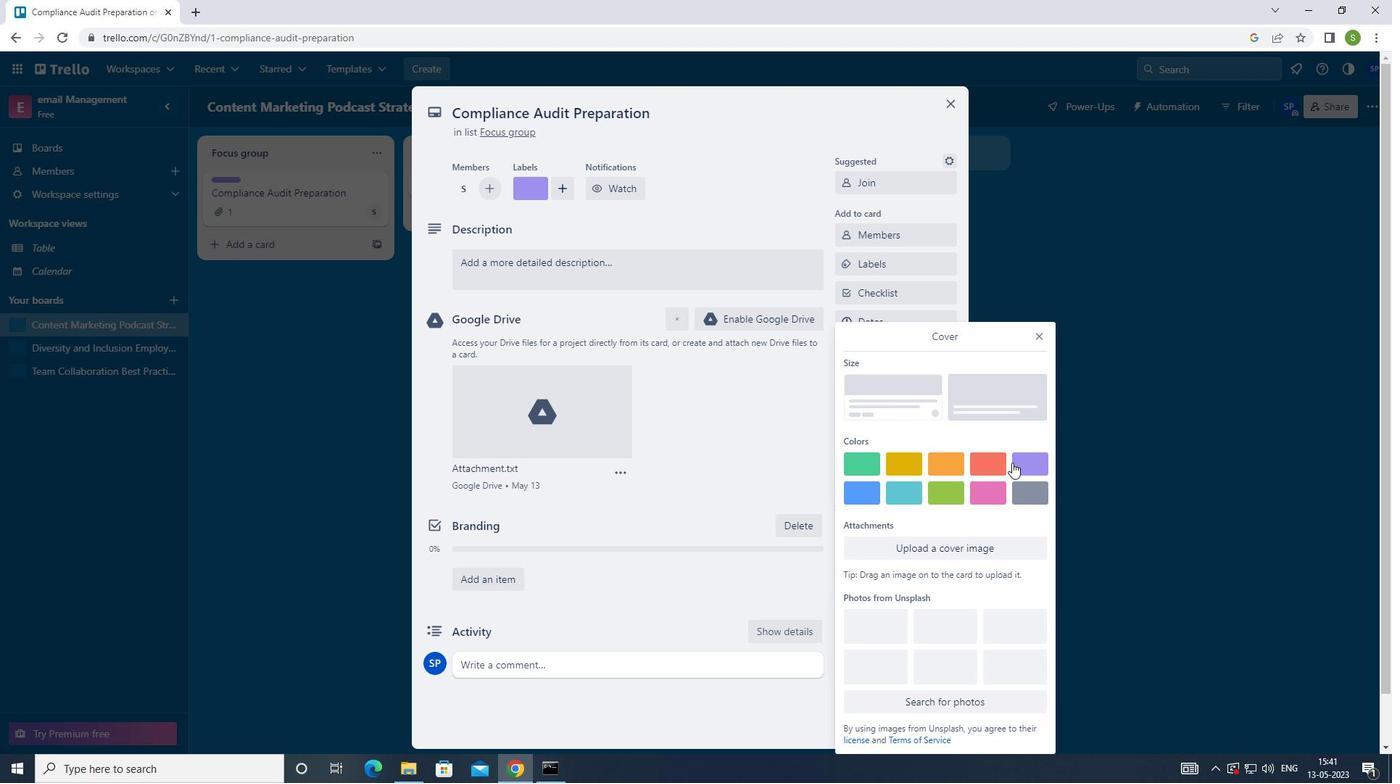 
Action: Mouse moved to (1037, 309)
Screenshot: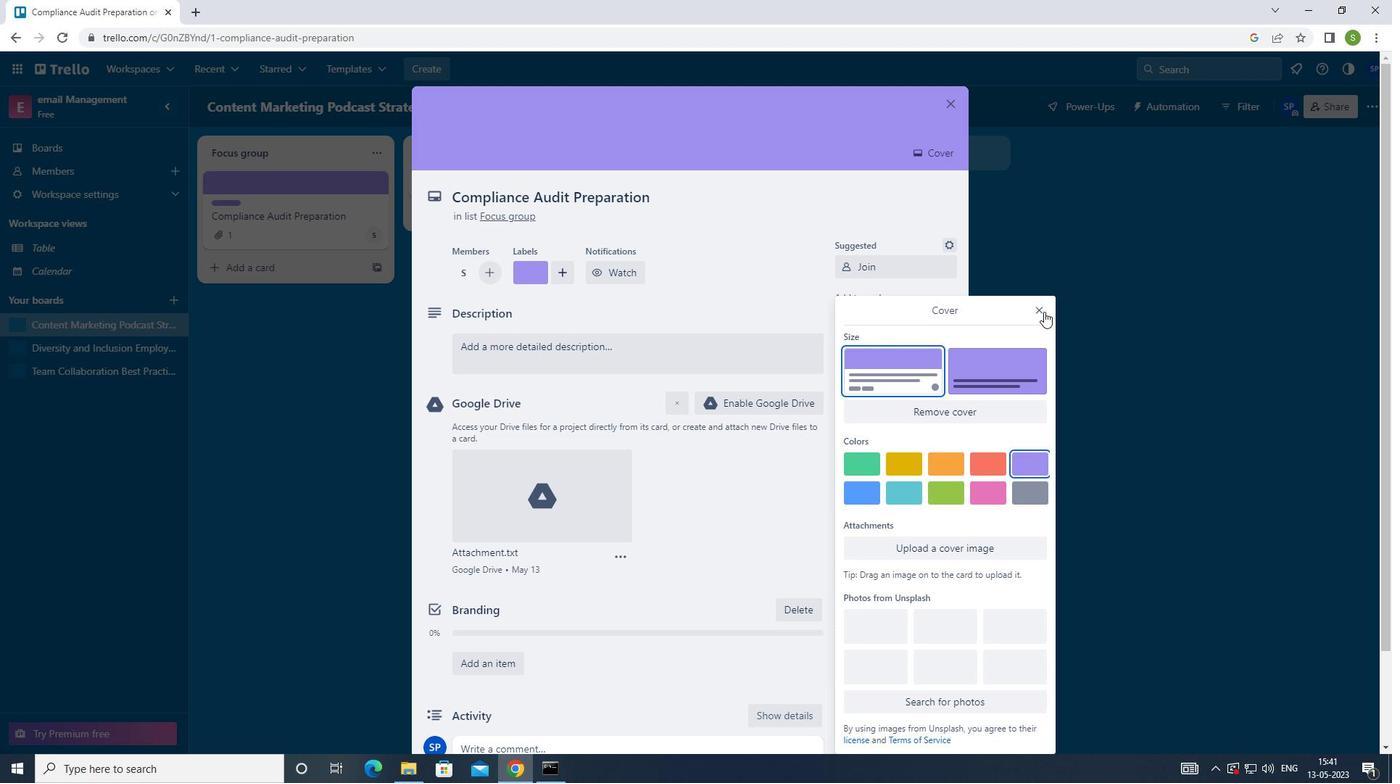 
Action: Mouse pressed left at (1037, 309)
Screenshot: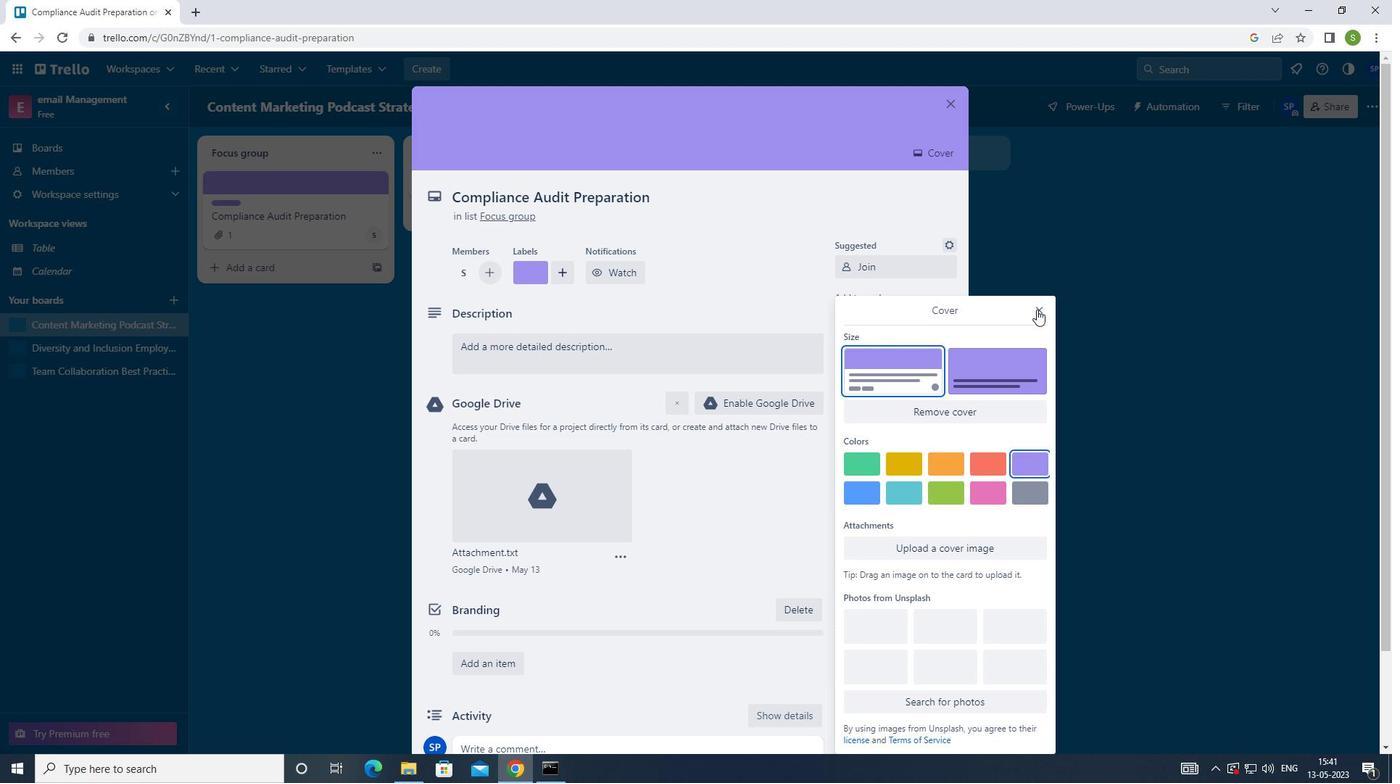
Action: Mouse moved to (707, 361)
Screenshot: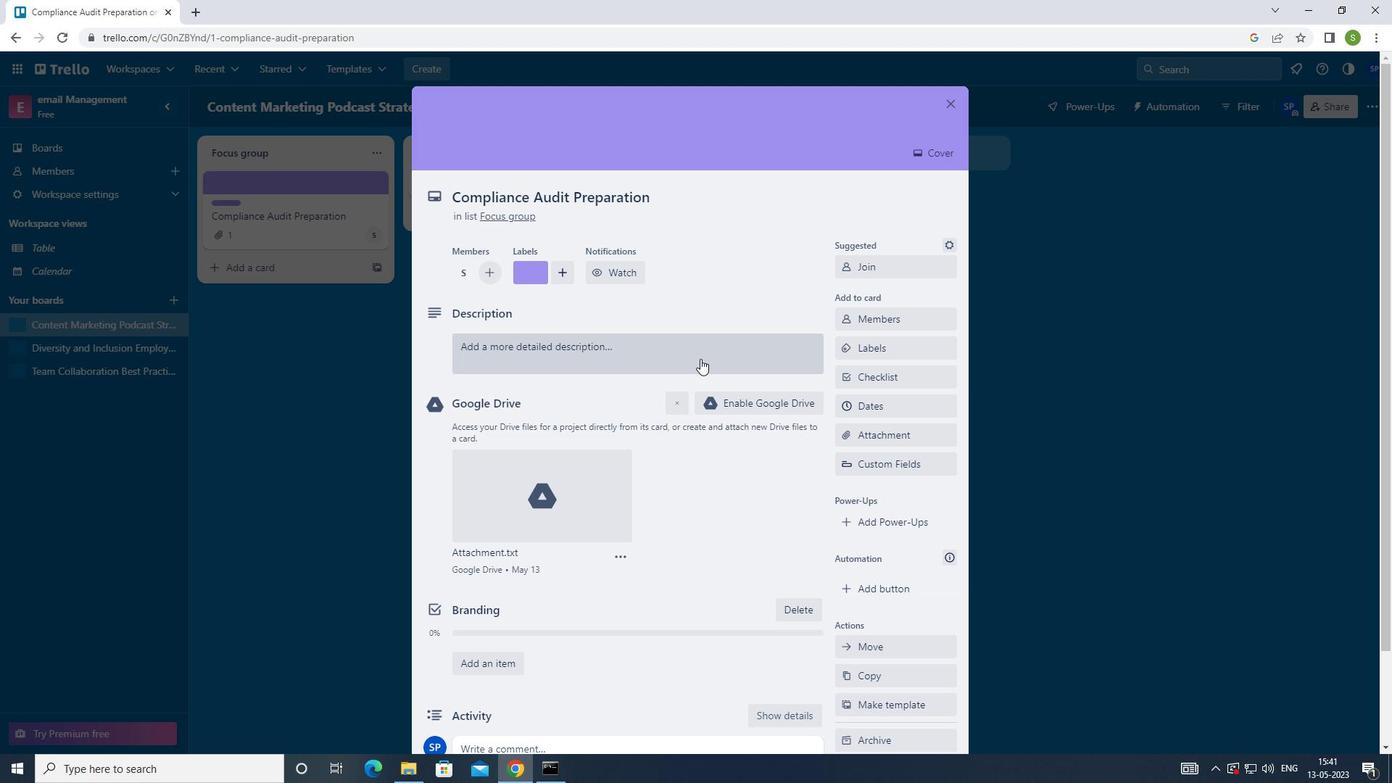 
Action: Mouse pressed left at (707, 361)
Screenshot: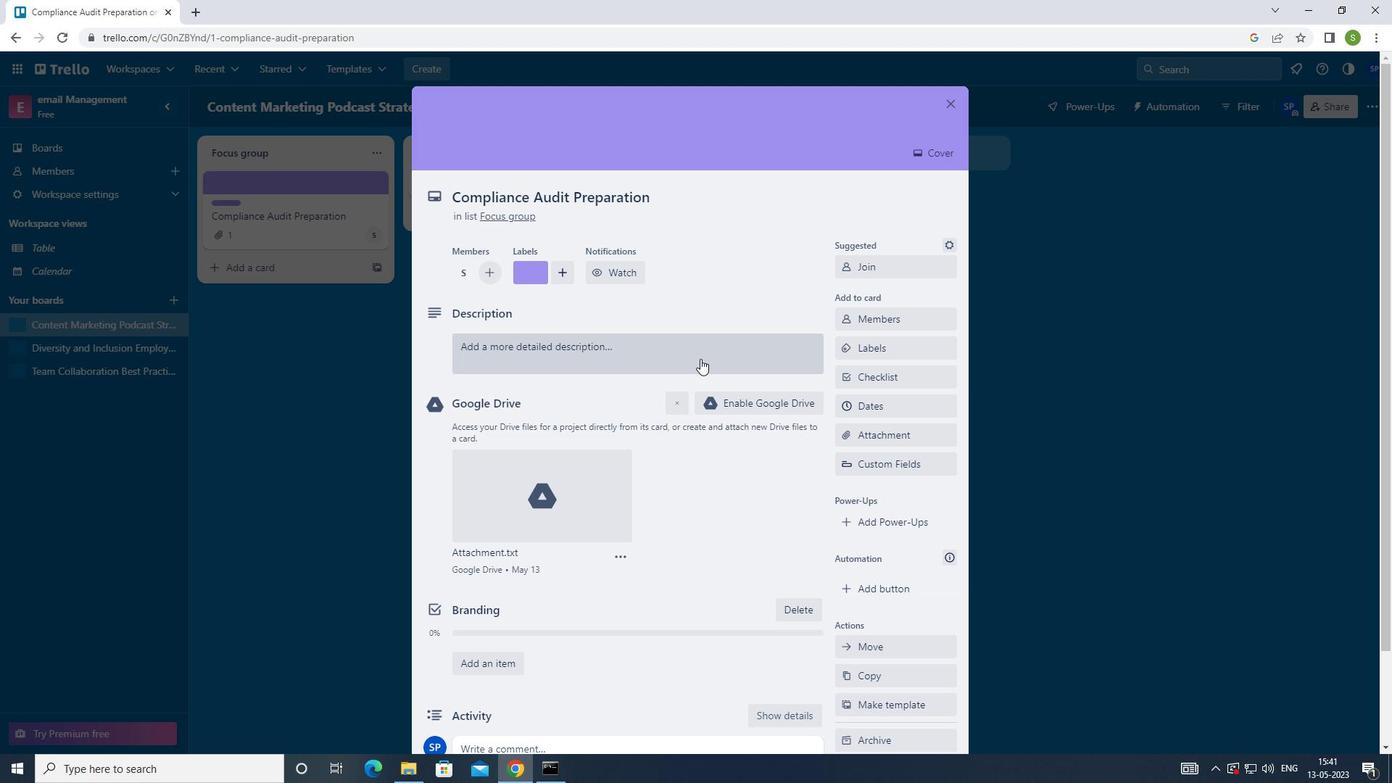 
Action: Mouse moved to (833, 221)
Screenshot: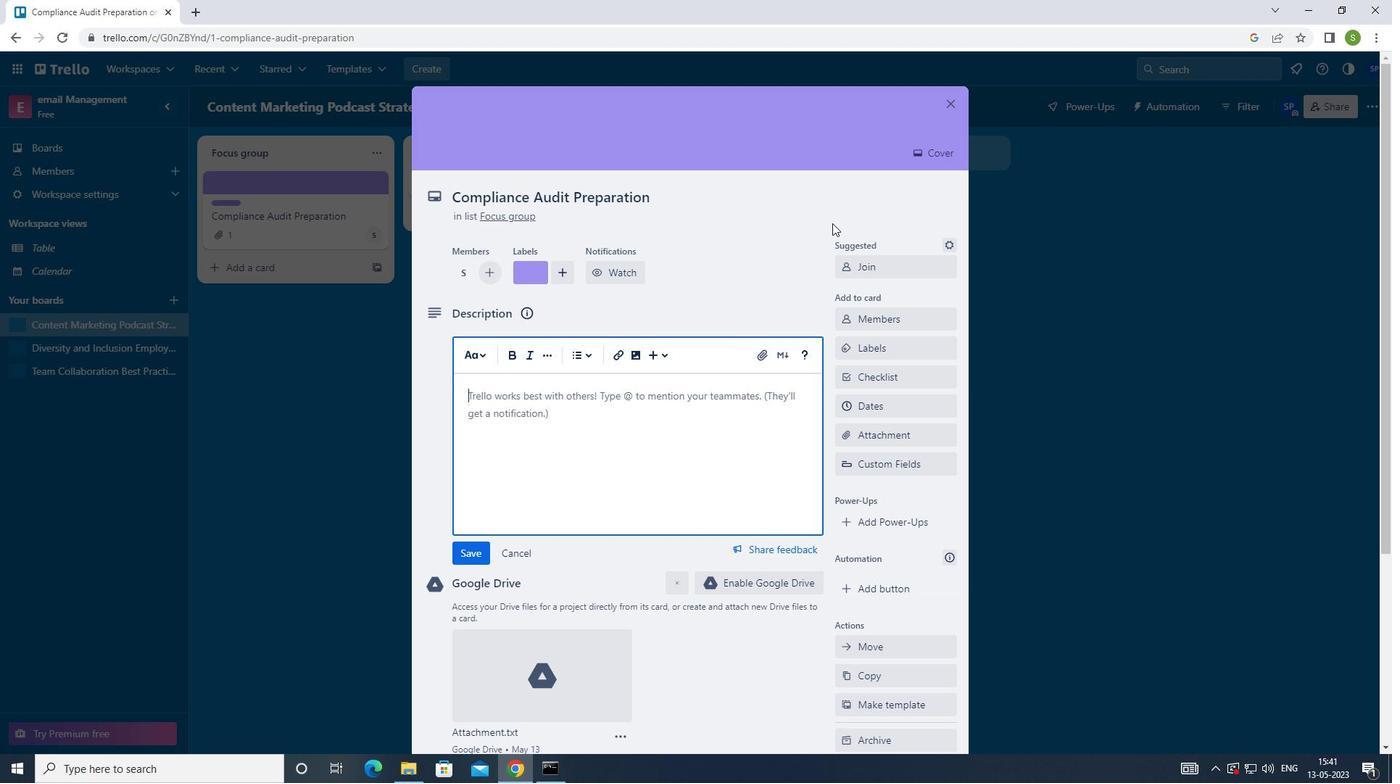 
Action: Key pressed <Key.shift_r>P,<Key.backspace>LAN<Key.space>AND<Key.space>EXECUTE<Key.space>COMPANY<Key.space>TEAM-BB<Key.backspace>UILDING<Key.space>ACTIVITY<Key.space>OUTDOORS
Screenshot: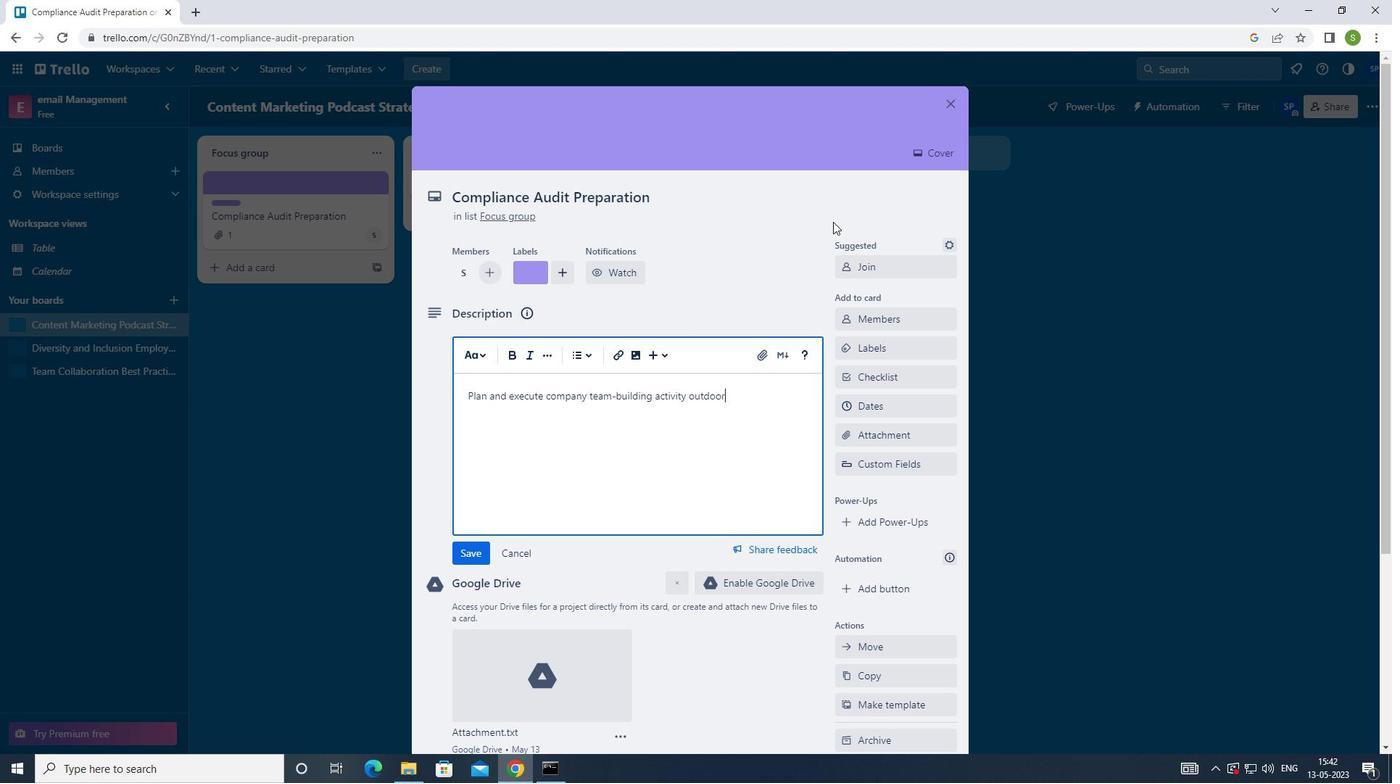 
Action: Mouse moved to (474, 553)
Screenshot: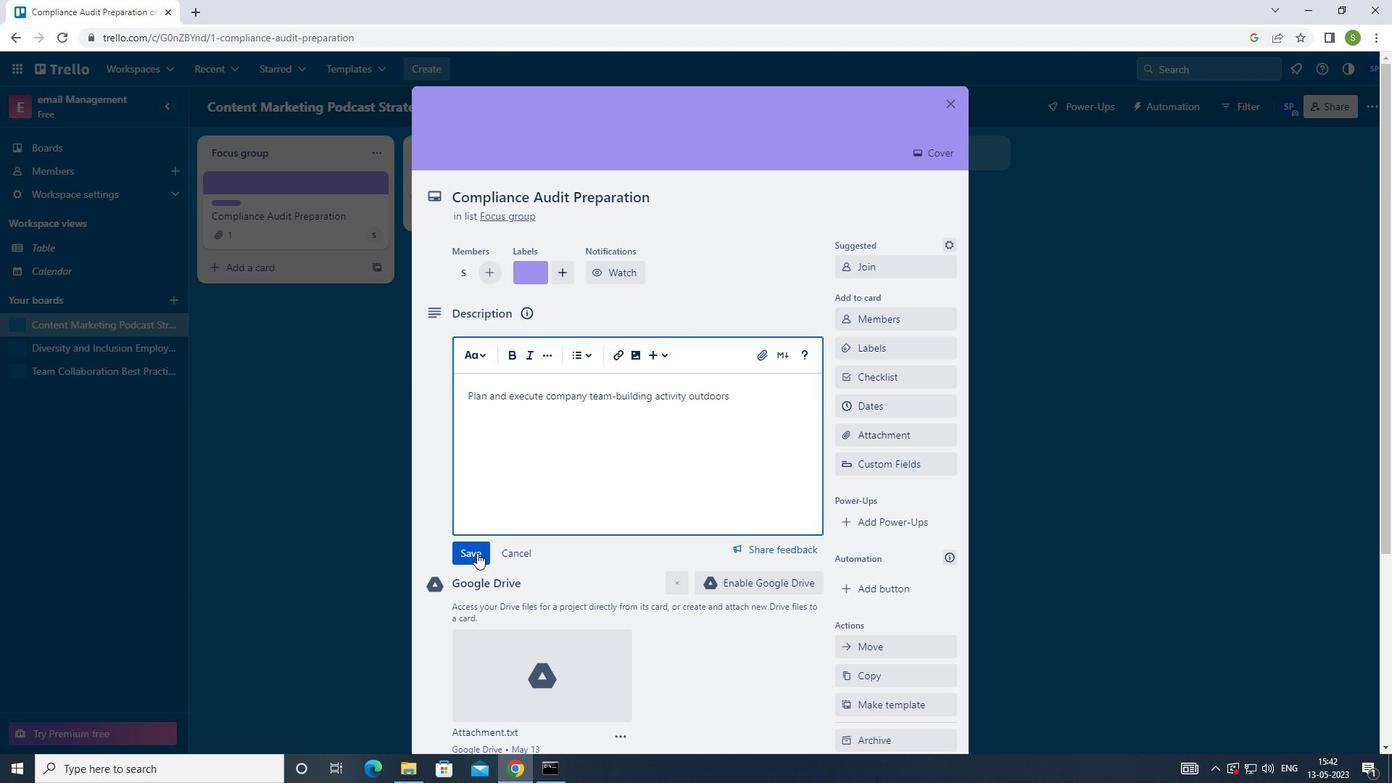 
Action: Mouse pressed left at (474, 553)
Screenshot: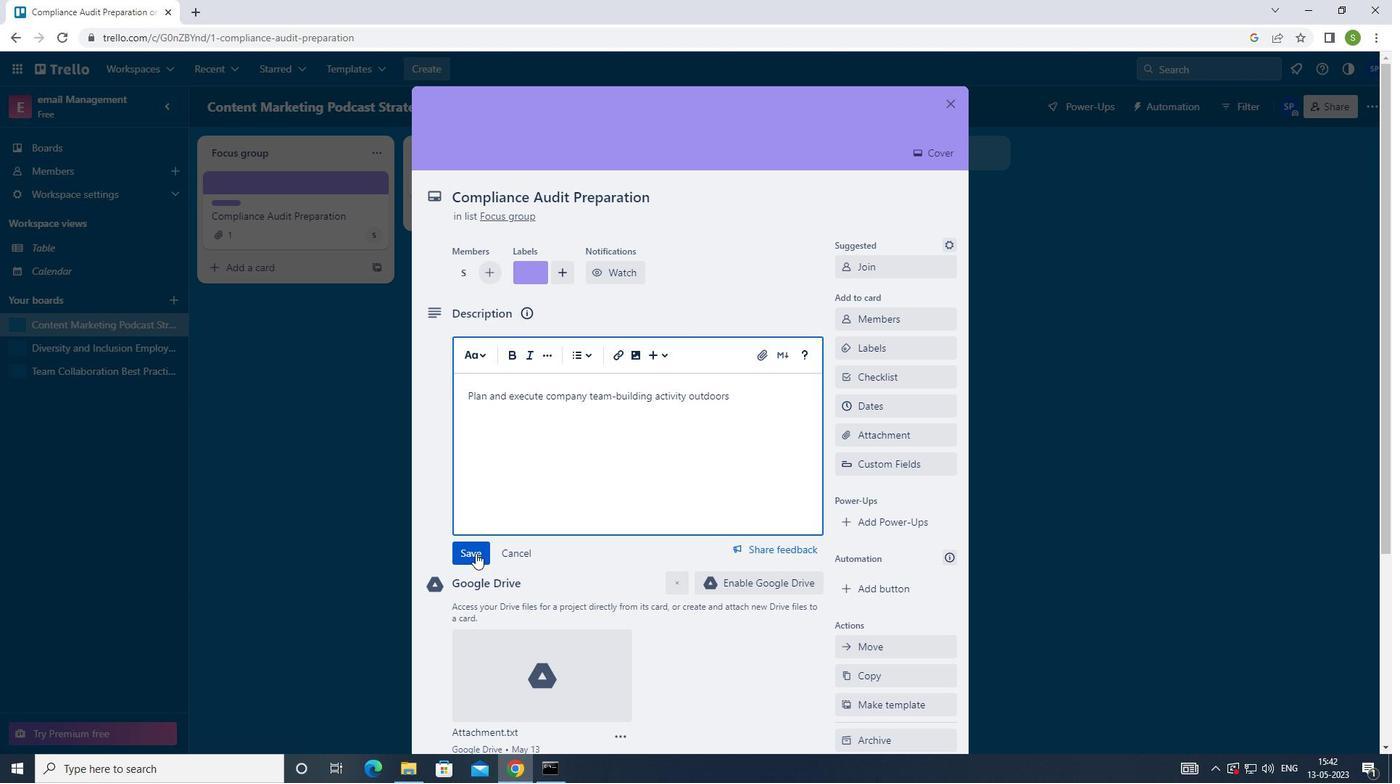 
Action: Mouse moved to (484, 551)
Screenshot: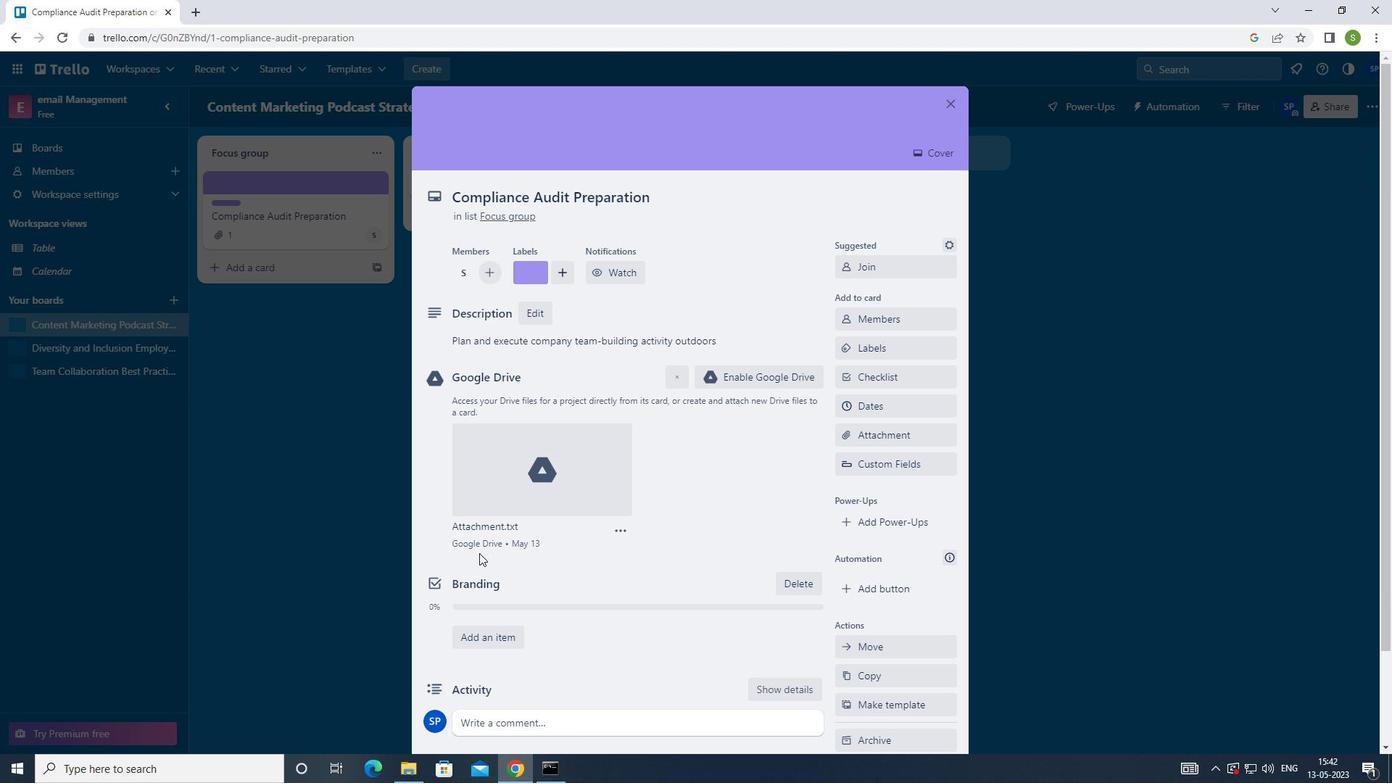 
Action: Mouse scrolled (484, 550) with delta (0, 0)
Screenshot: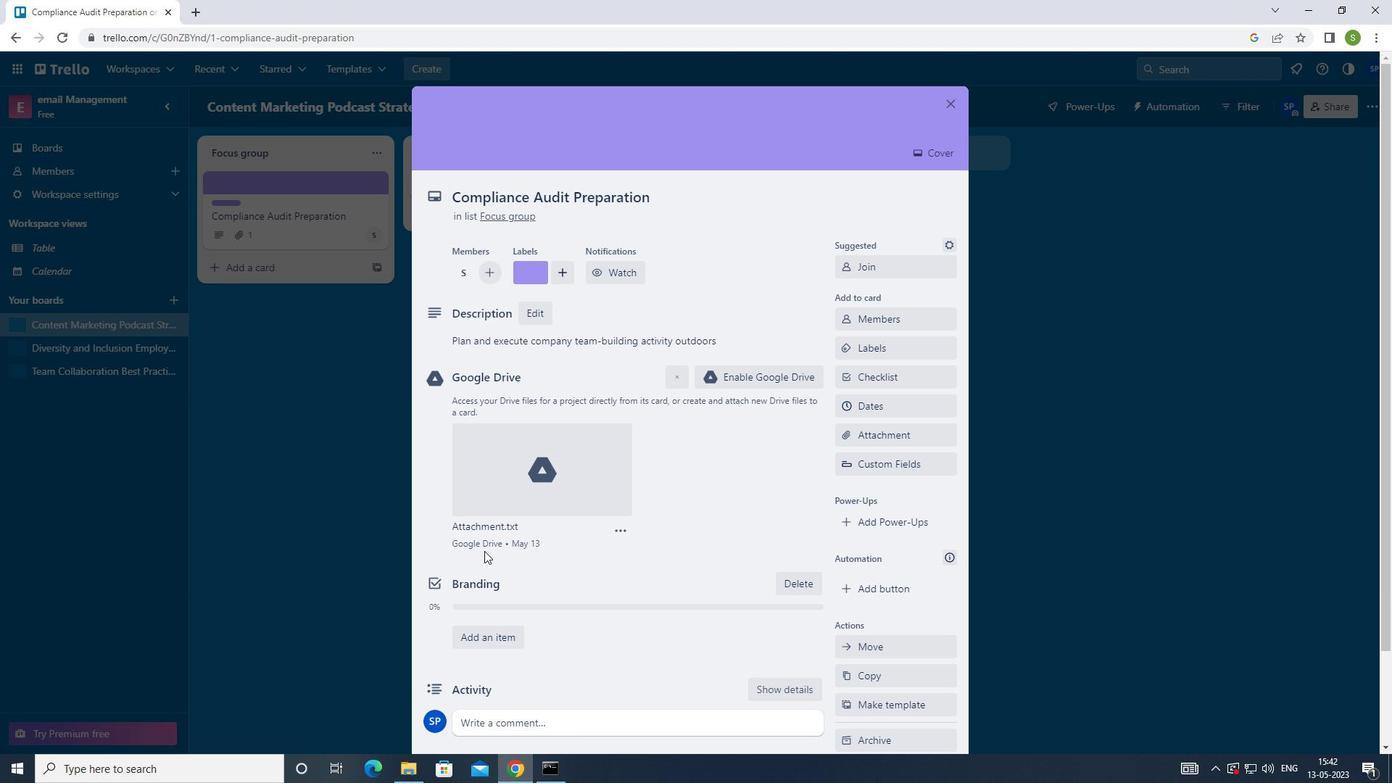 
Action: Mouse scrolled (484, 550) with delta (0, 0)
Screenshot: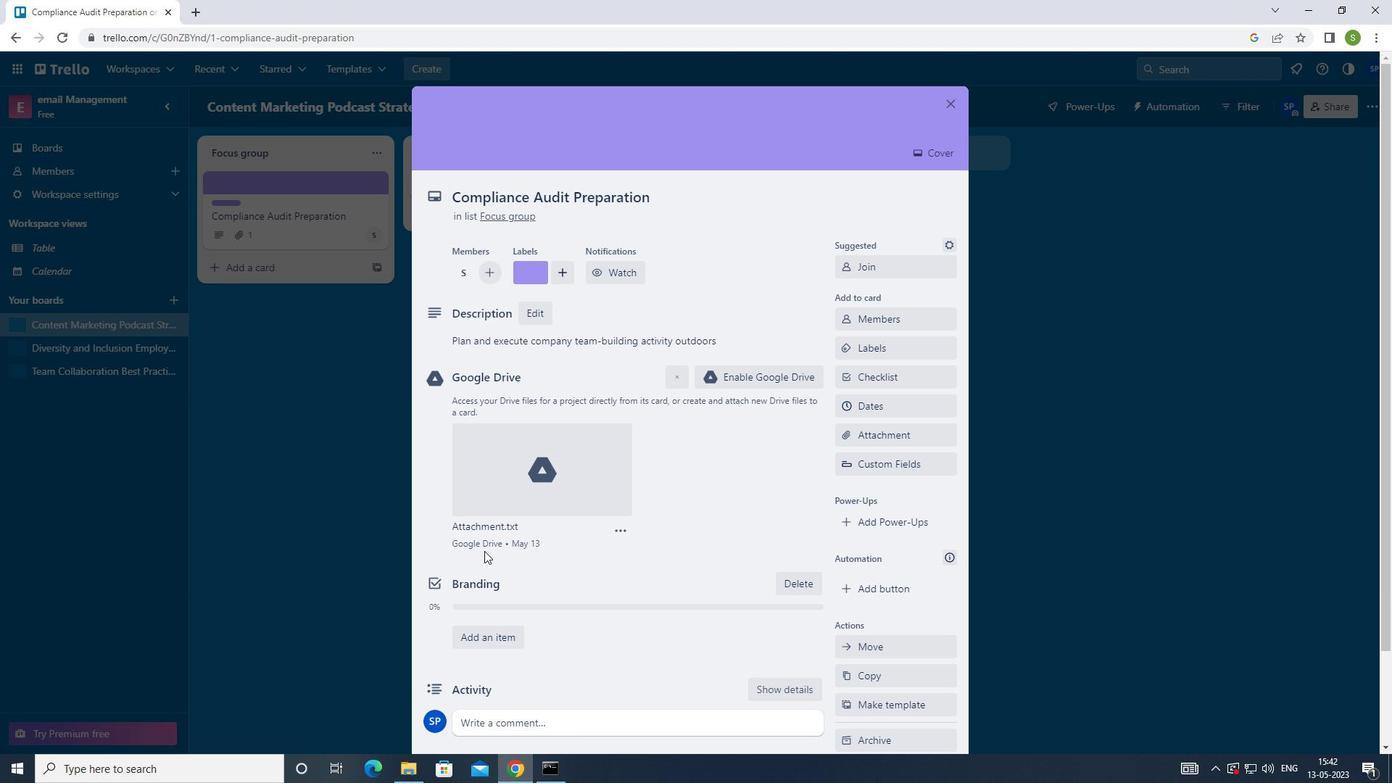 
Action: Mouse scrolled (484, 550) with delta (0, 0)
Screenshot: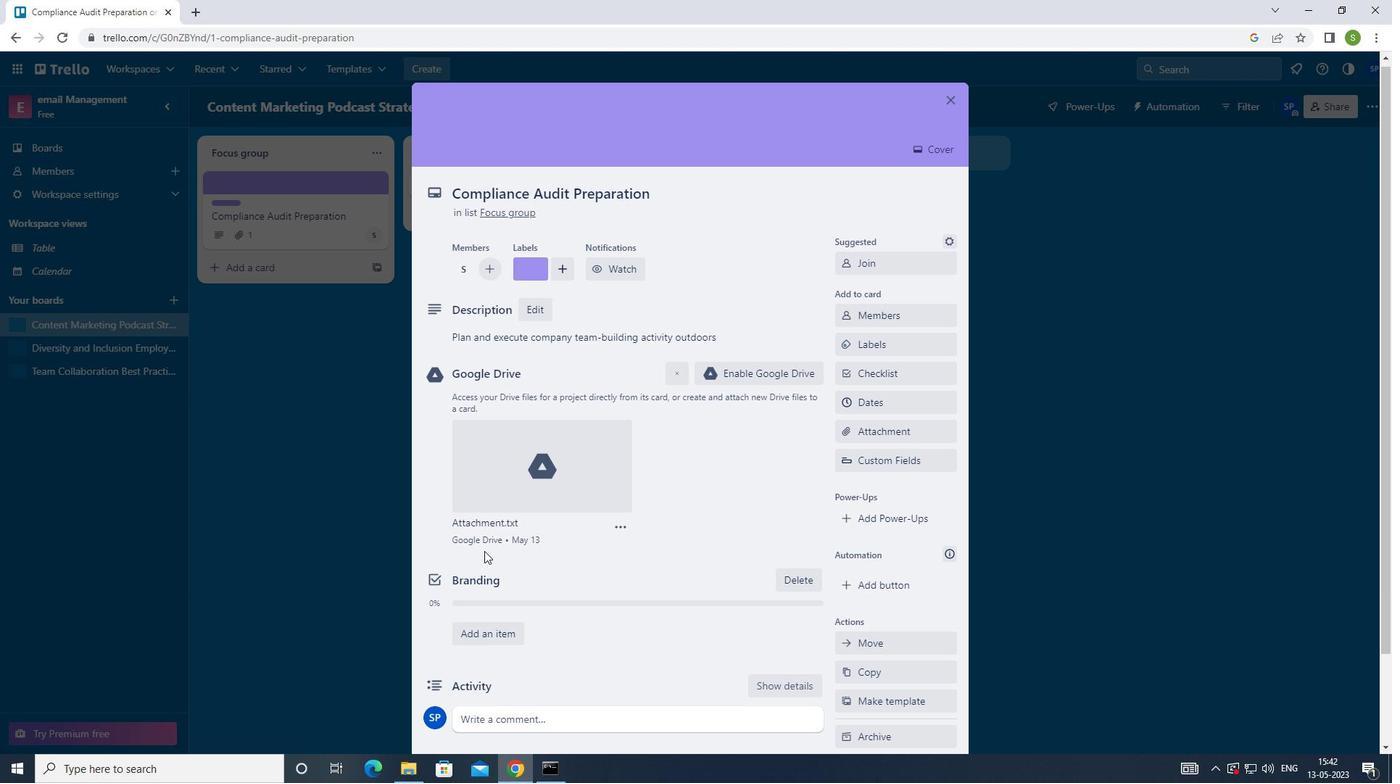
Action: Mouse moved to (520, 617)
Screenshot: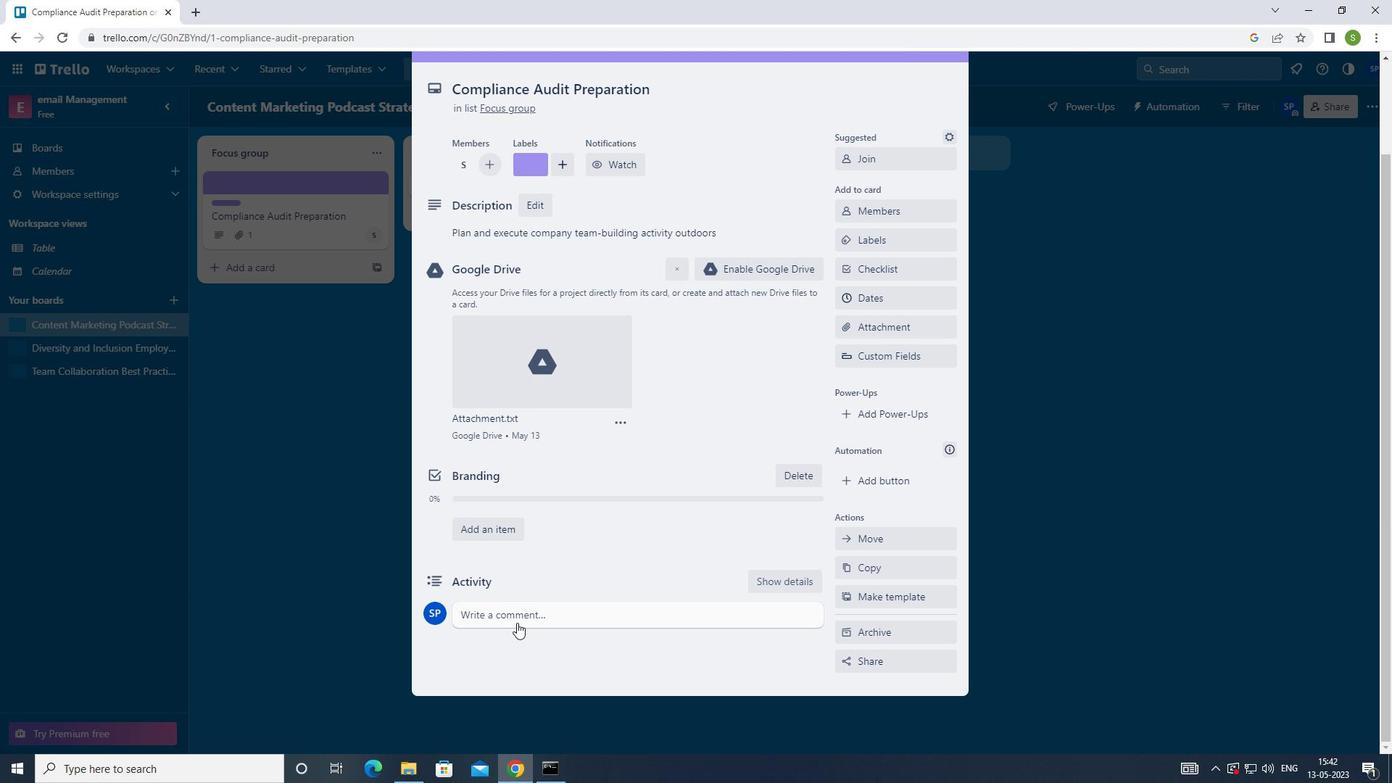 
Action: Mouse pressed left at (520, 617)
Screenshot: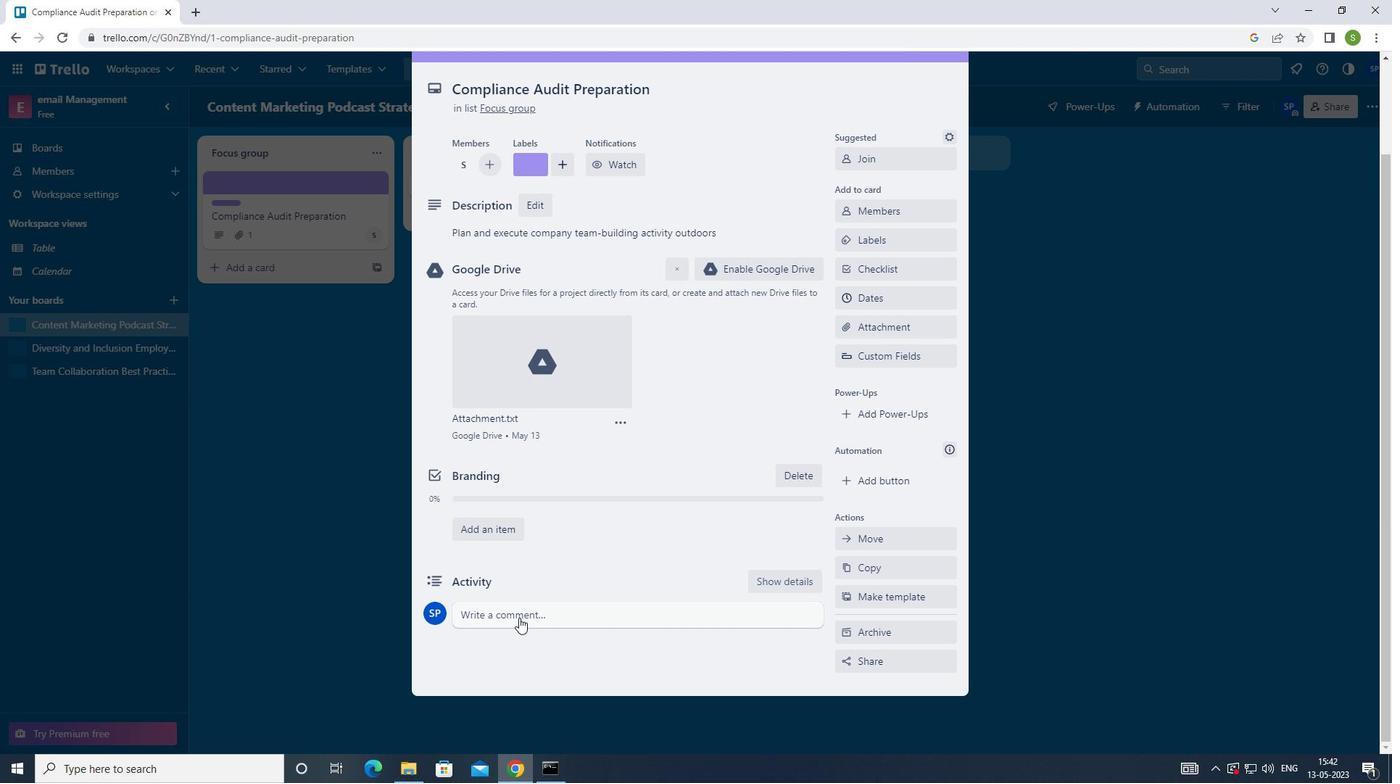 
Action: Mouse moved to (690, 469)
Screenshot: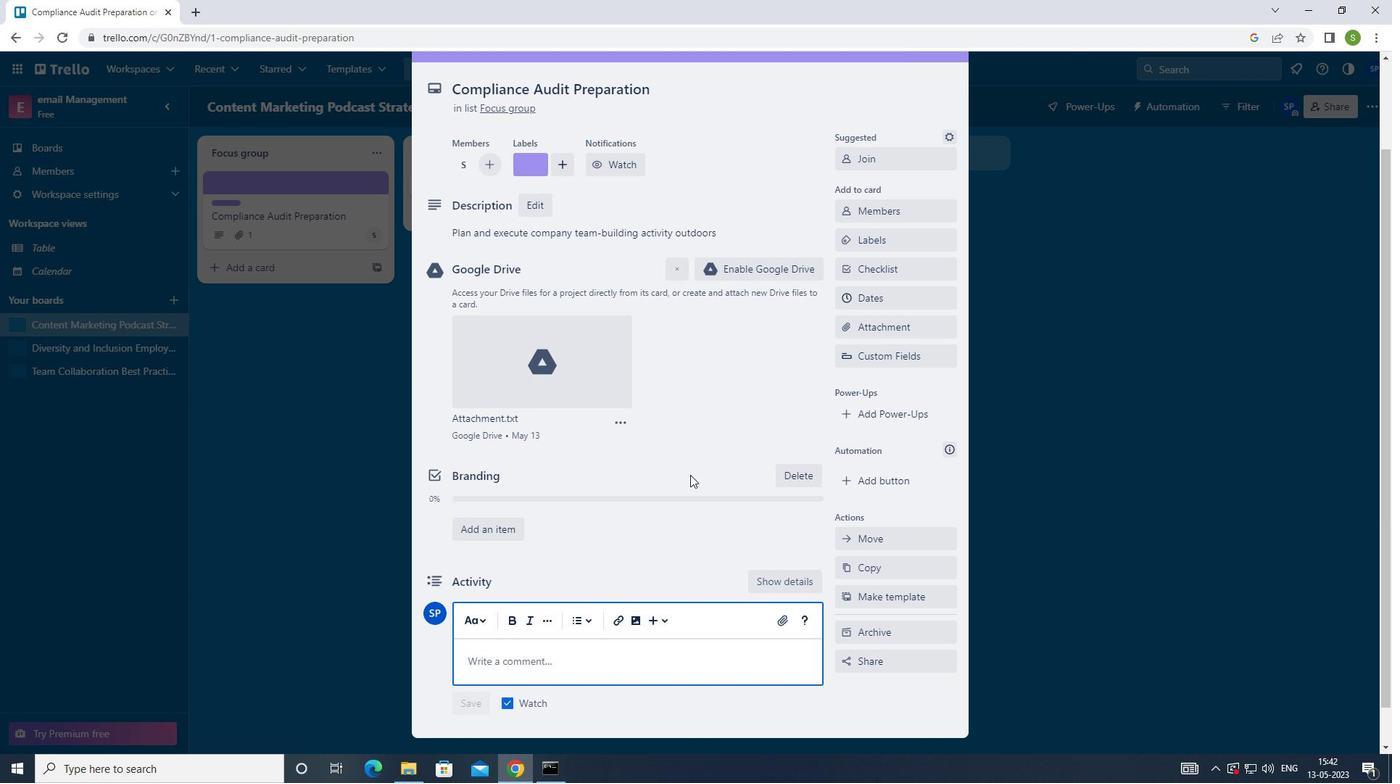 
Action: Key pressed <Key.shift><Key.shift><Key.shift><Key.shift><Key.shift><Key.shift><Key.shift><Key.shift>GIVEN<Key.space>THE<Key.space>POTENTIAL<Key.space>IMA<Key.backspace>PACT<Key.space>OF<Key.space>THIS<Key.space>TASK<Key.space><Key.space>ON<Key.space>OUR<Key.space>COMPANY<Key.space>REPUTATION<Key.space>FOE<Key.backspace>R<Key.space>INNOVATIN<Key.backspace>ON<Key.space>LET<Key.space>US<Key.space>ENSURE<Key.space>THAT<Key.space>WE<Key.space>APPROACH<Key.space>IT<Key.space>WITH<Key.space>A<Key.space>SENSE<Key.space>OF<Key.space>CREATIVITY<Key.space>ANF<Key.backspace>D<Key.space>IMAGINATION
Screenshot: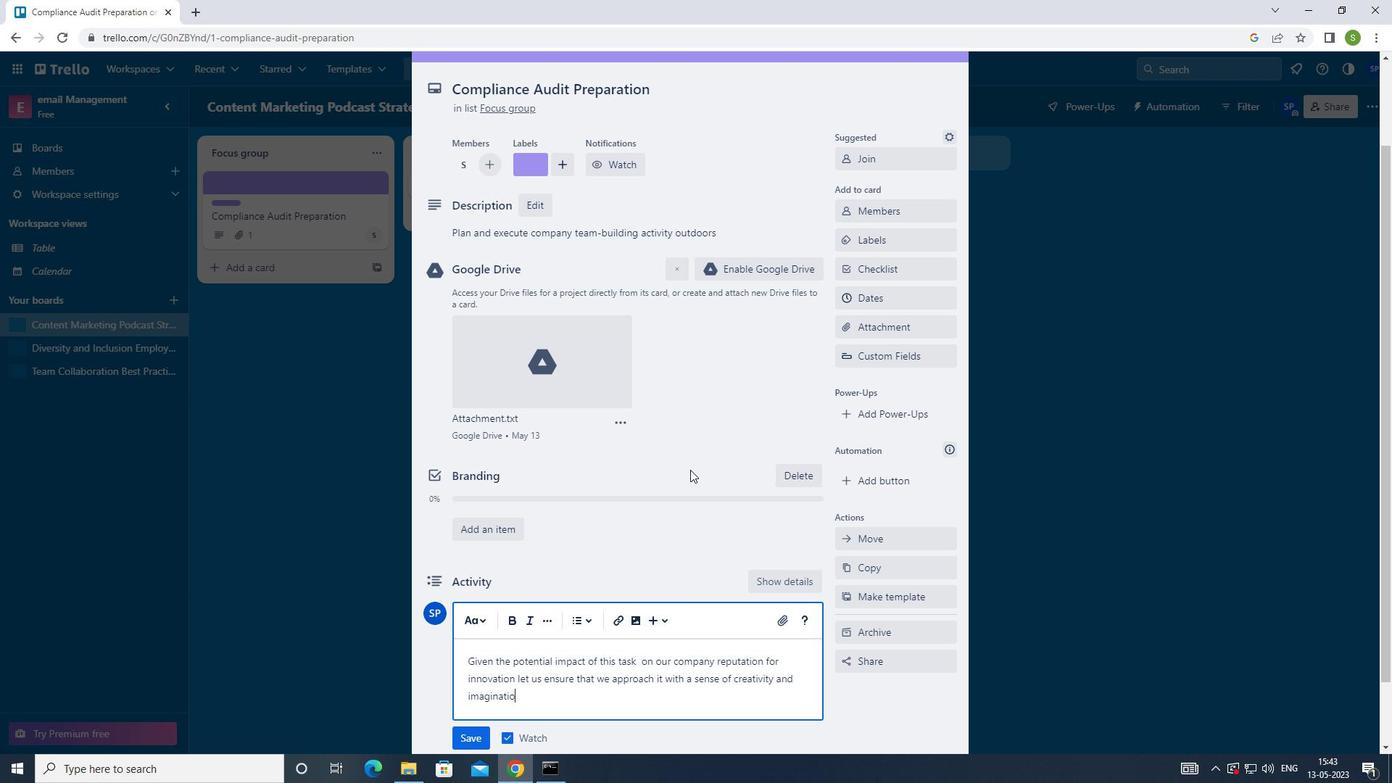
Action: Mouse moved to (476, 739)
Screenshot: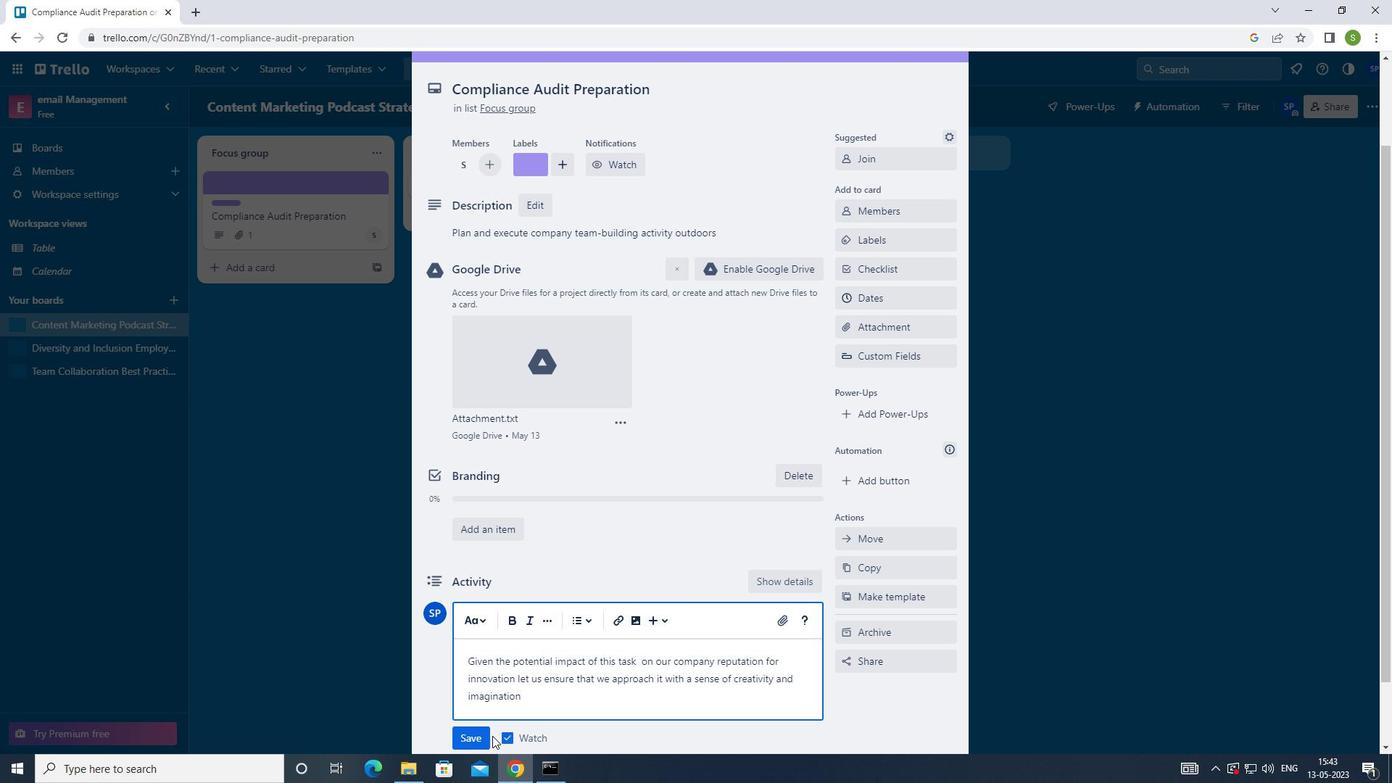 
Action: Mouse pressed left at (476, 739)
Screenshot: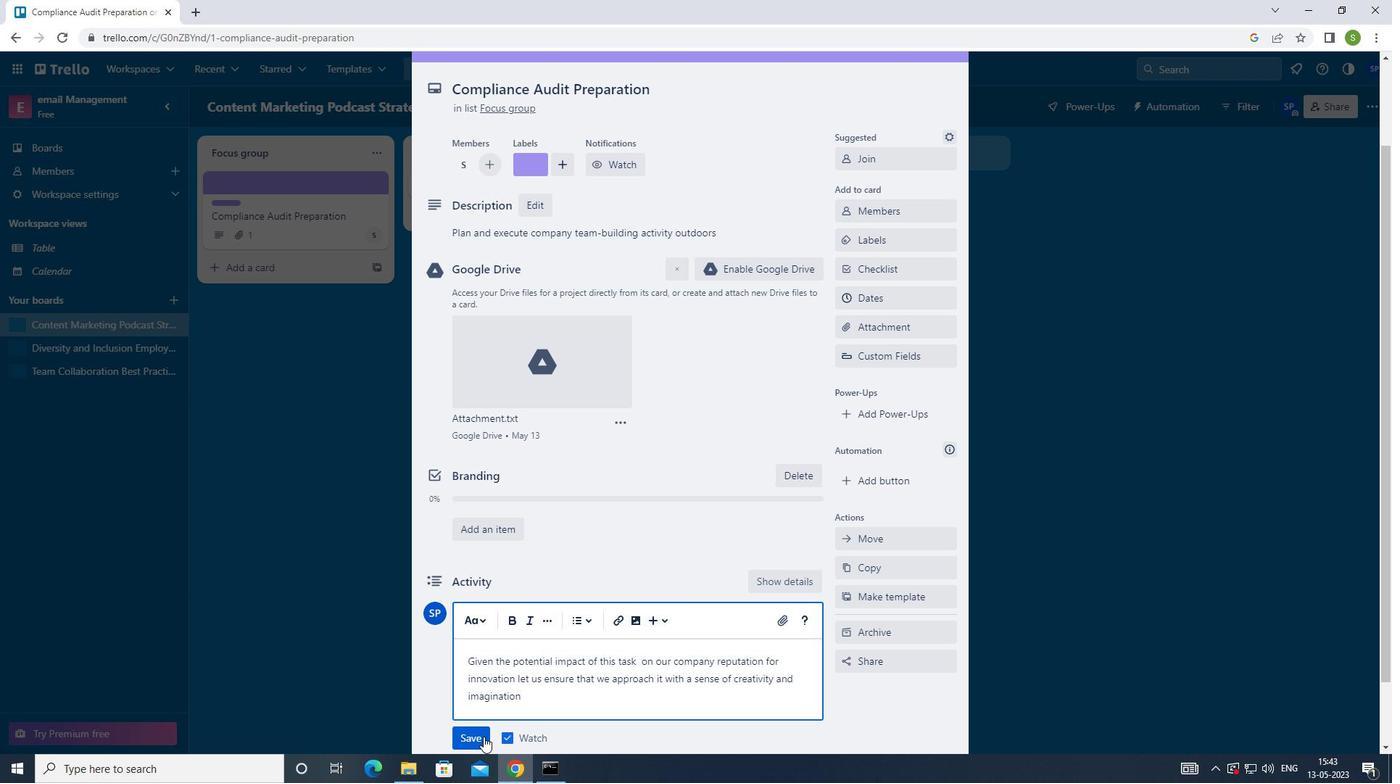 
Action: Mouse moved to (909, 293)
Screenshot: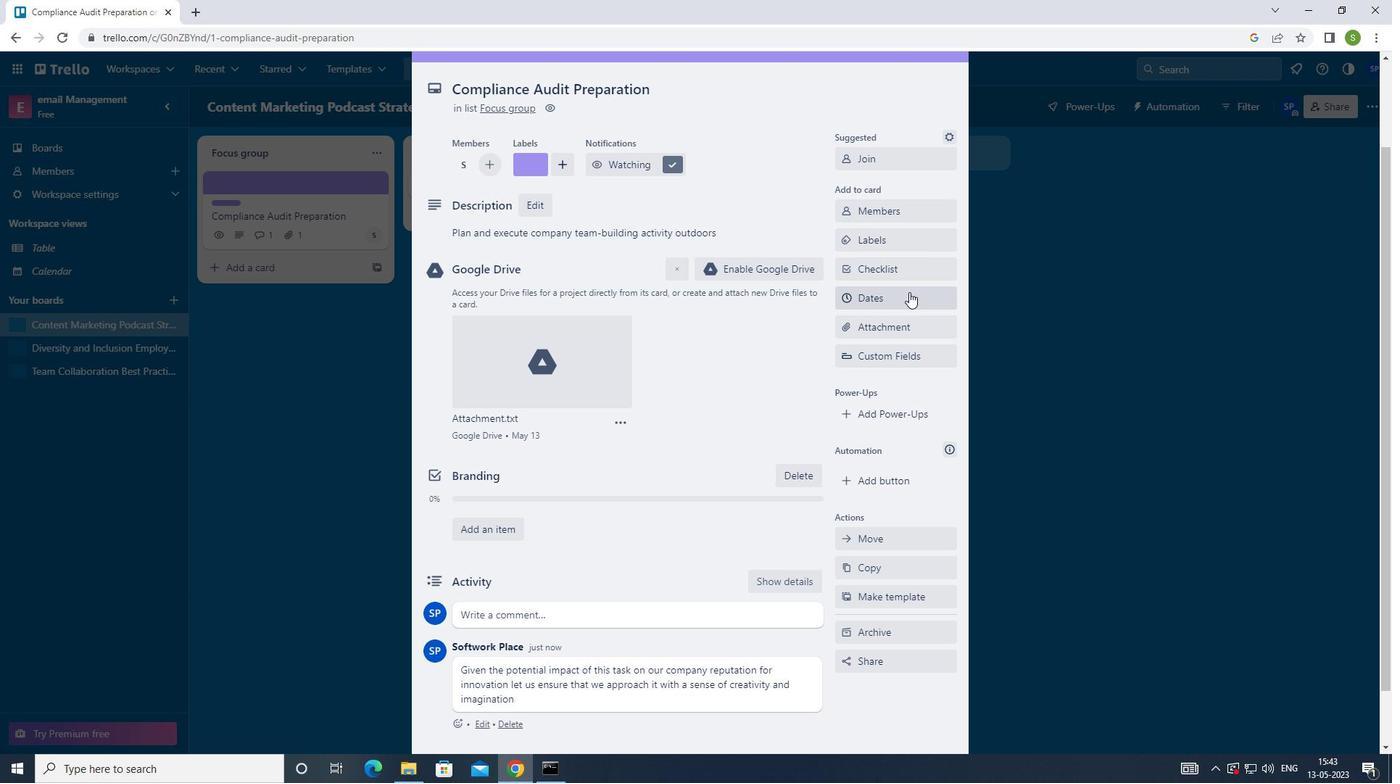 
Action: Mouse pressed left at (909, 293)
Screenshot: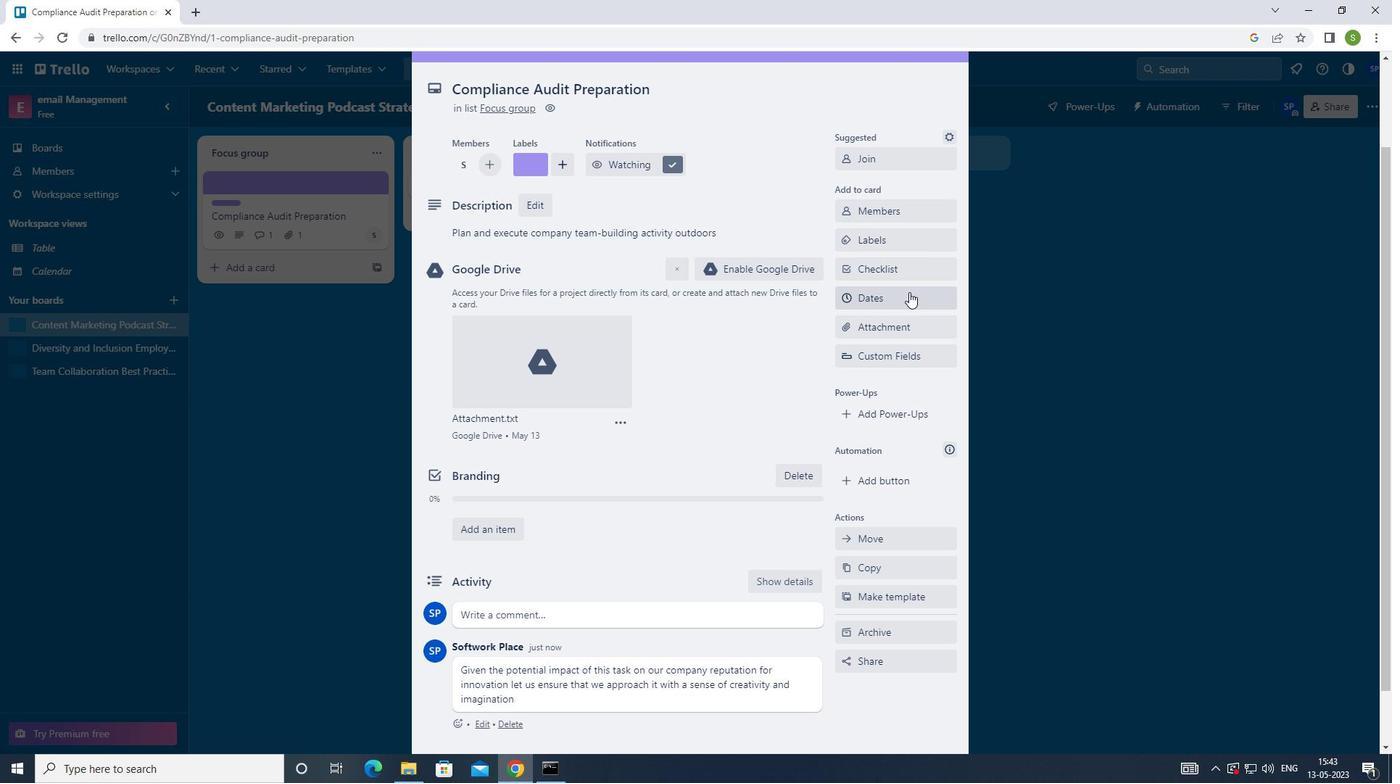 
Action: Mouse moved to (847, 376)
Screenshot: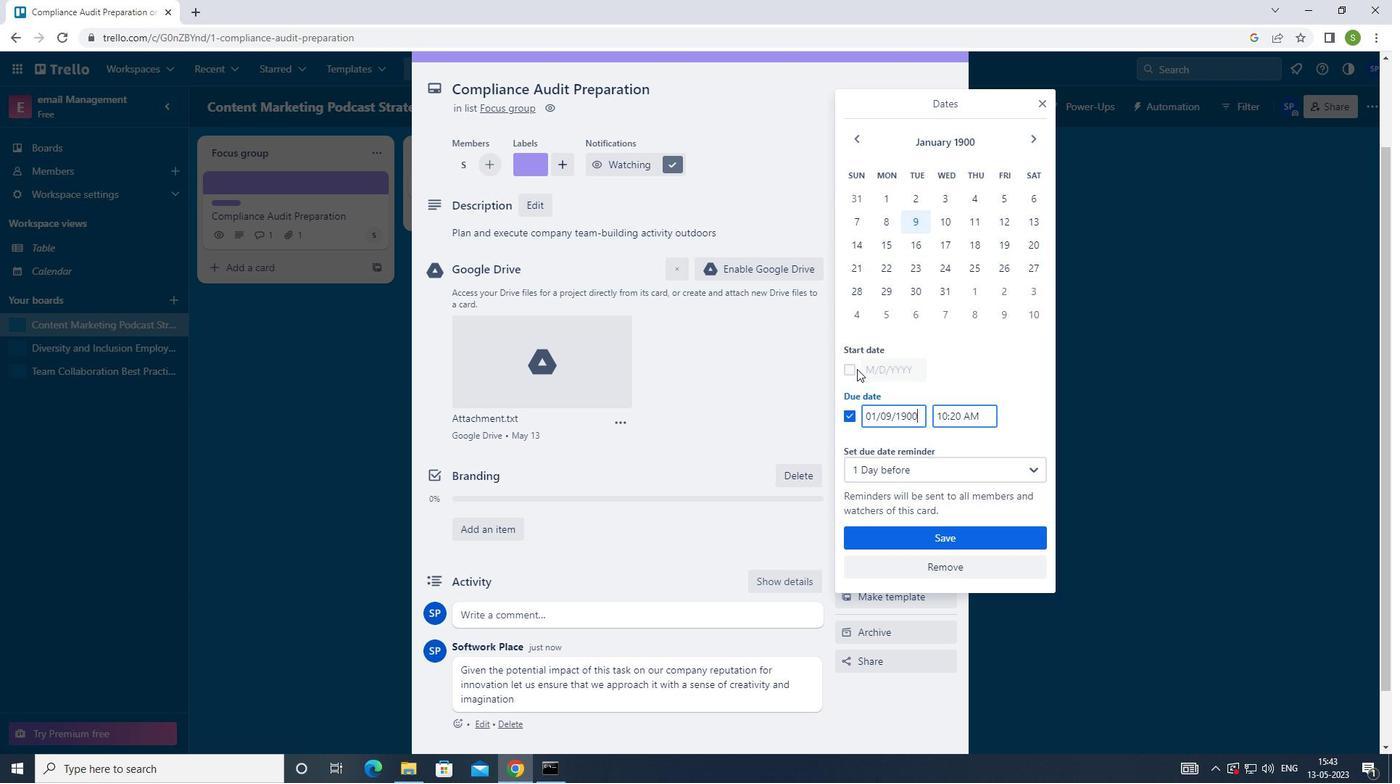
Action: Mouse pressed left at (847, 376)
Screenshot: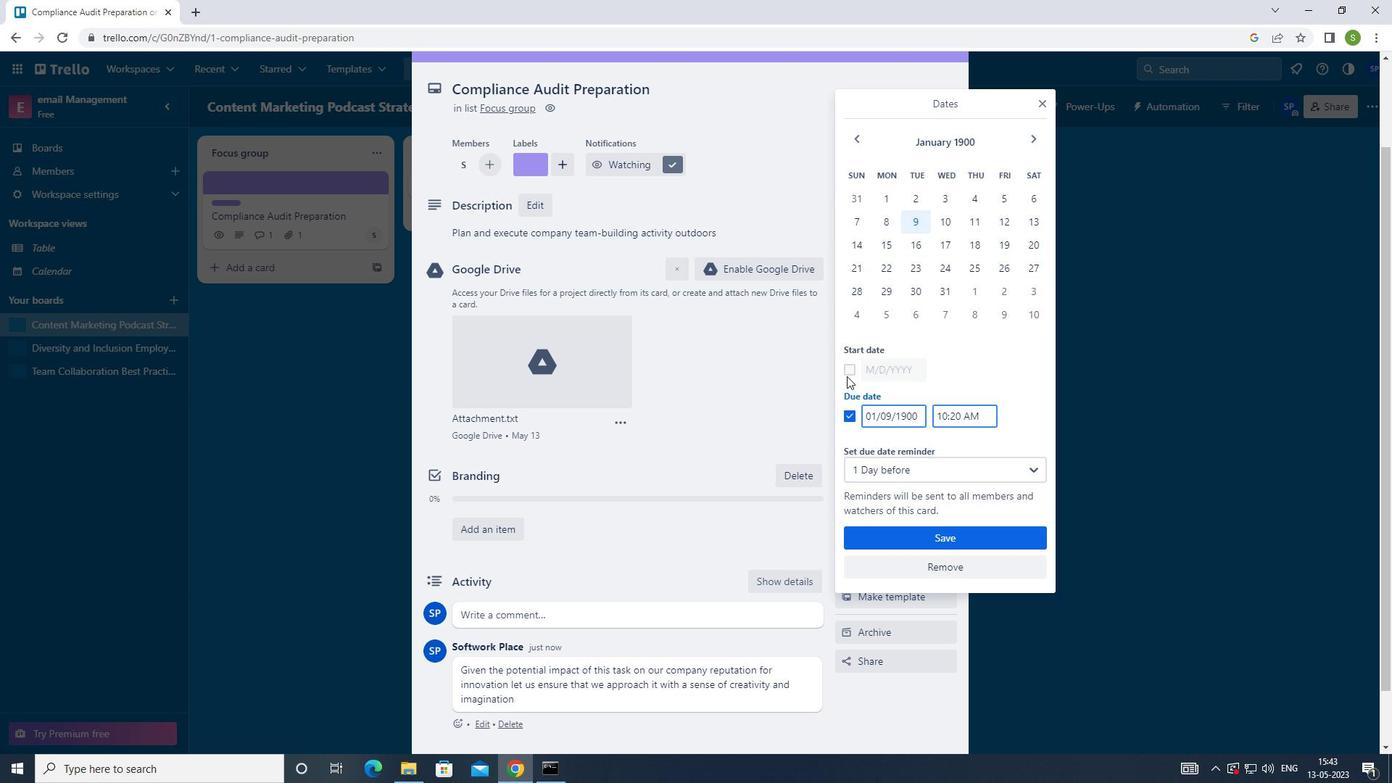 
Action: Mouse moved to (947, 195)
Screenshot: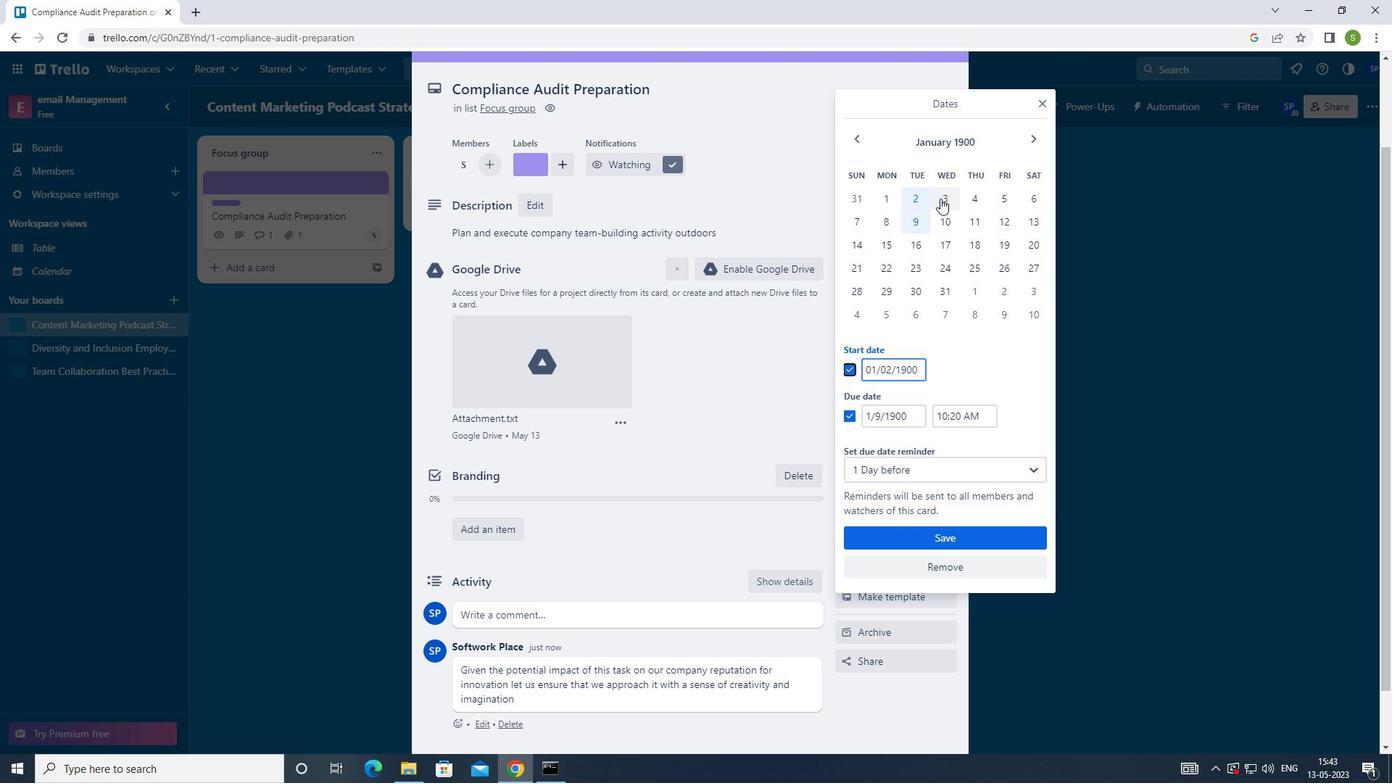
Action: Mouse pressed left at (947, 195)
Screenshot: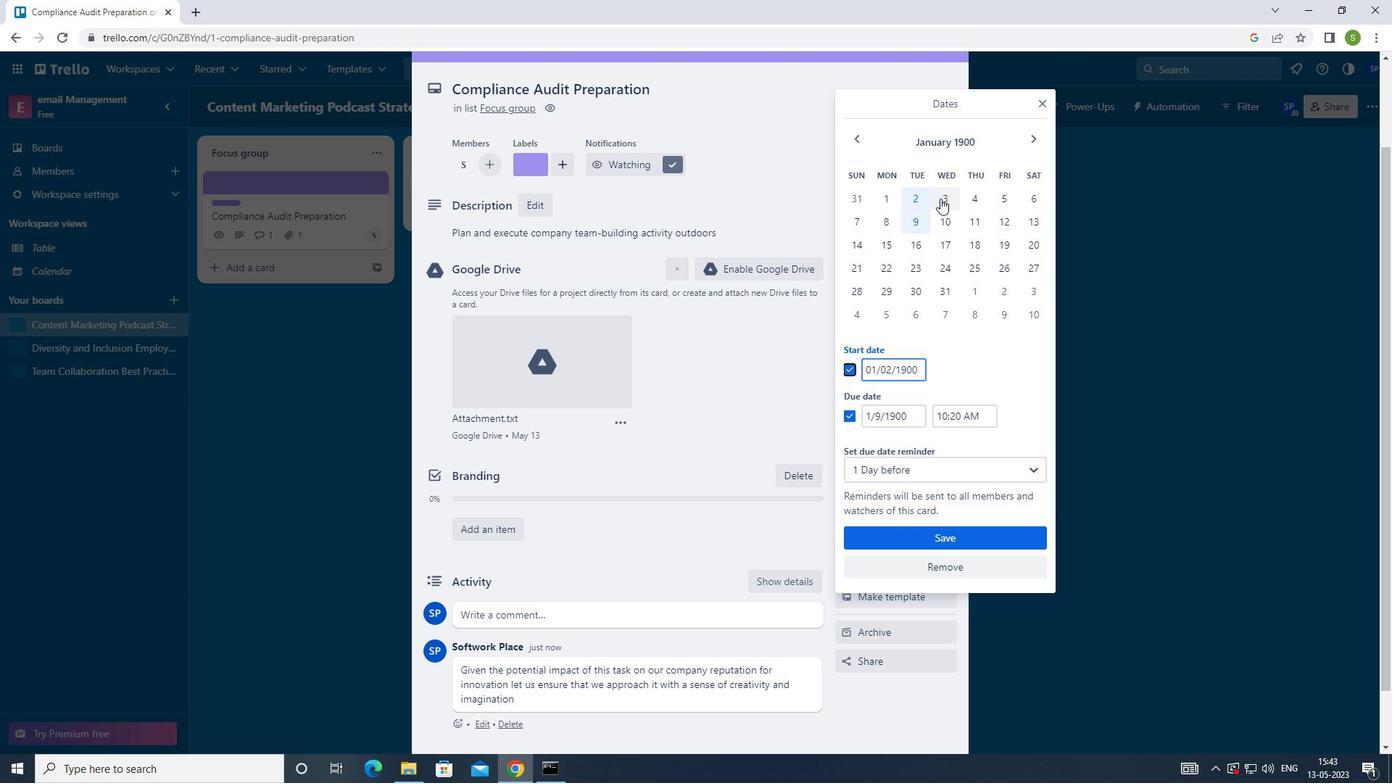
Action: Mouse moved to (937, 218)
Screenshot: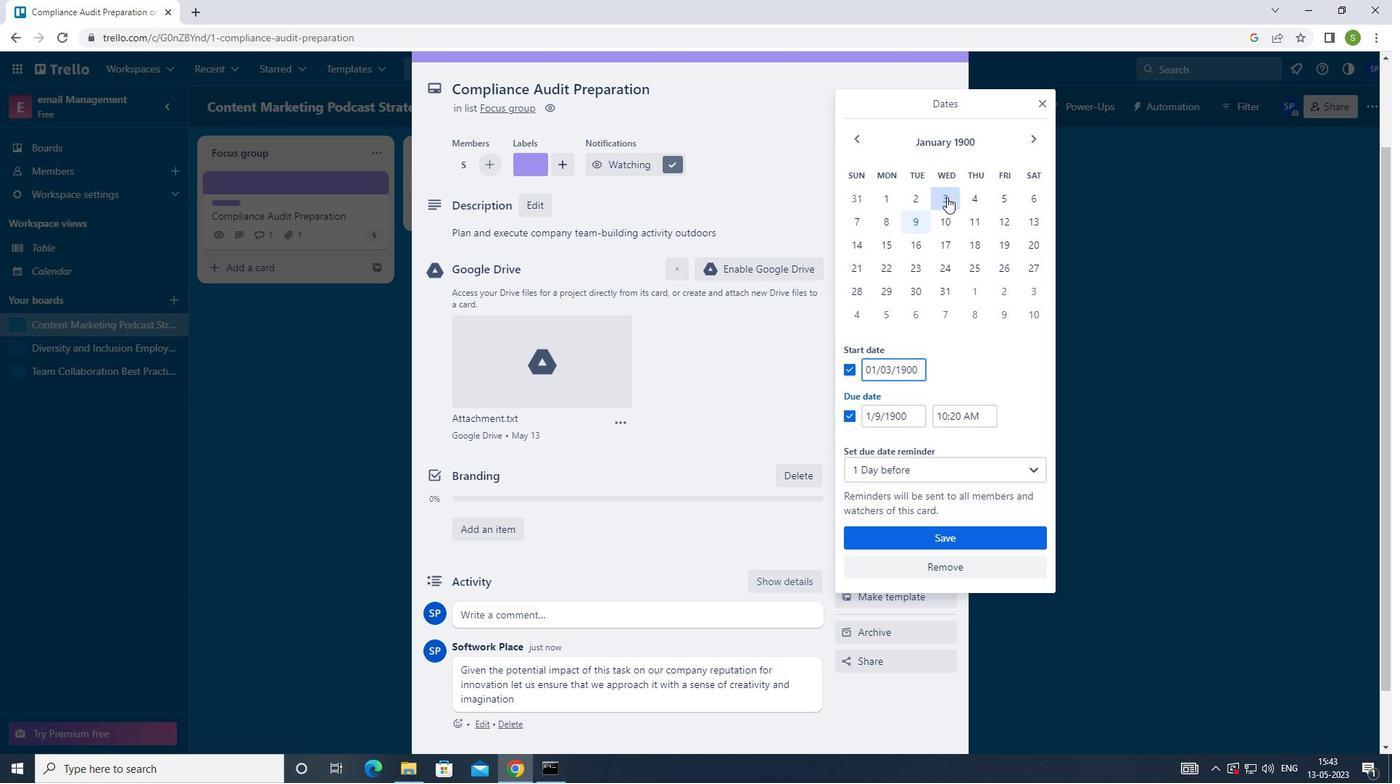 
Action: Mouse pressed left at (937, 218)
Screenshot: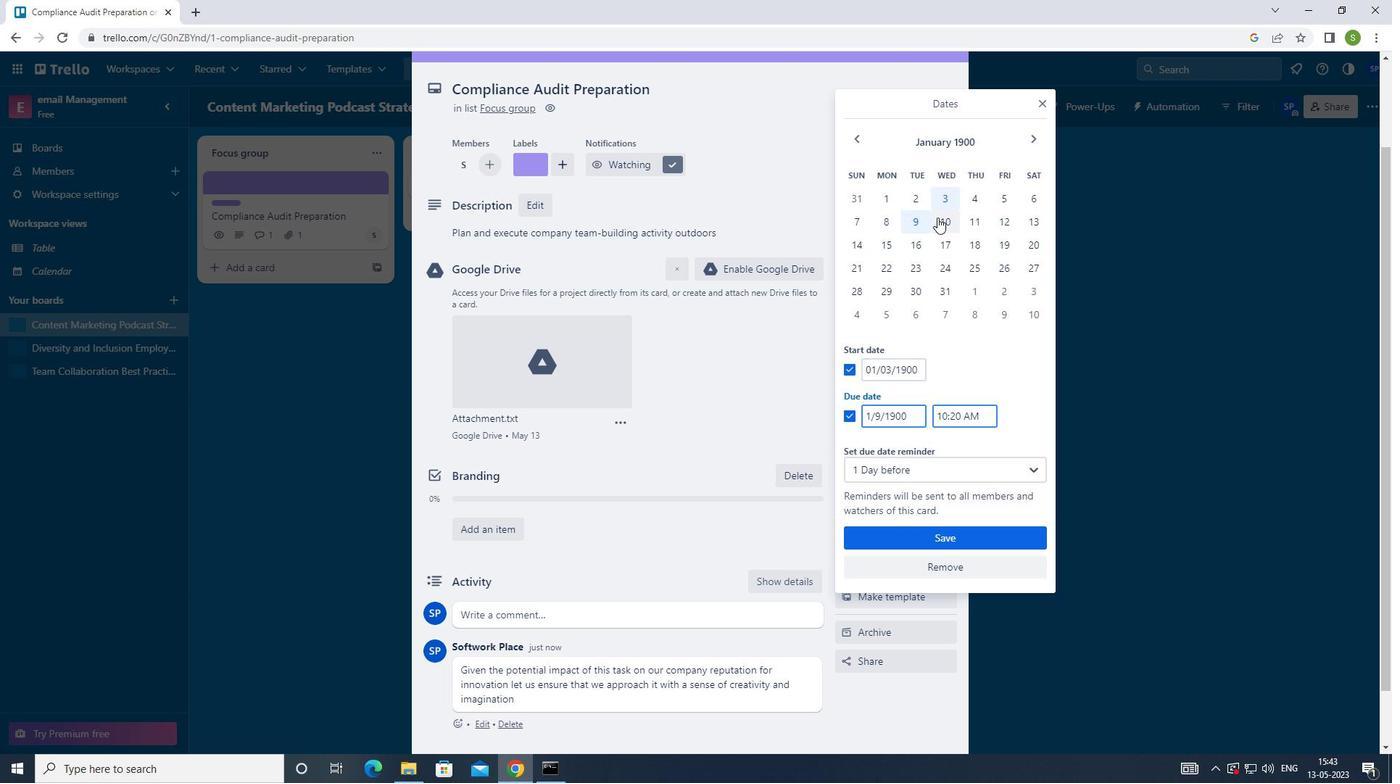 
Action: Mouse moved to (899, 538)
Screenshot: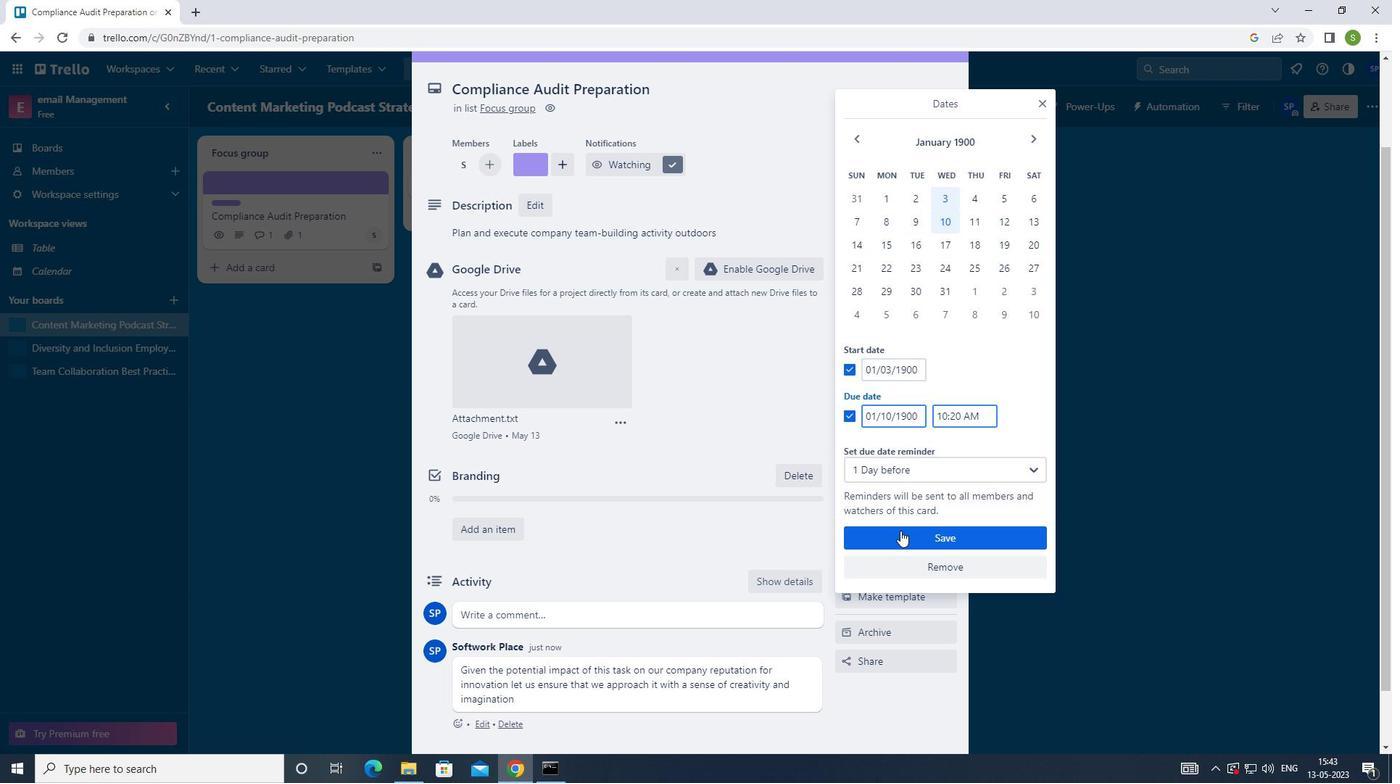 
Action: Mouse pressed left at (899, 538)
Screenshot: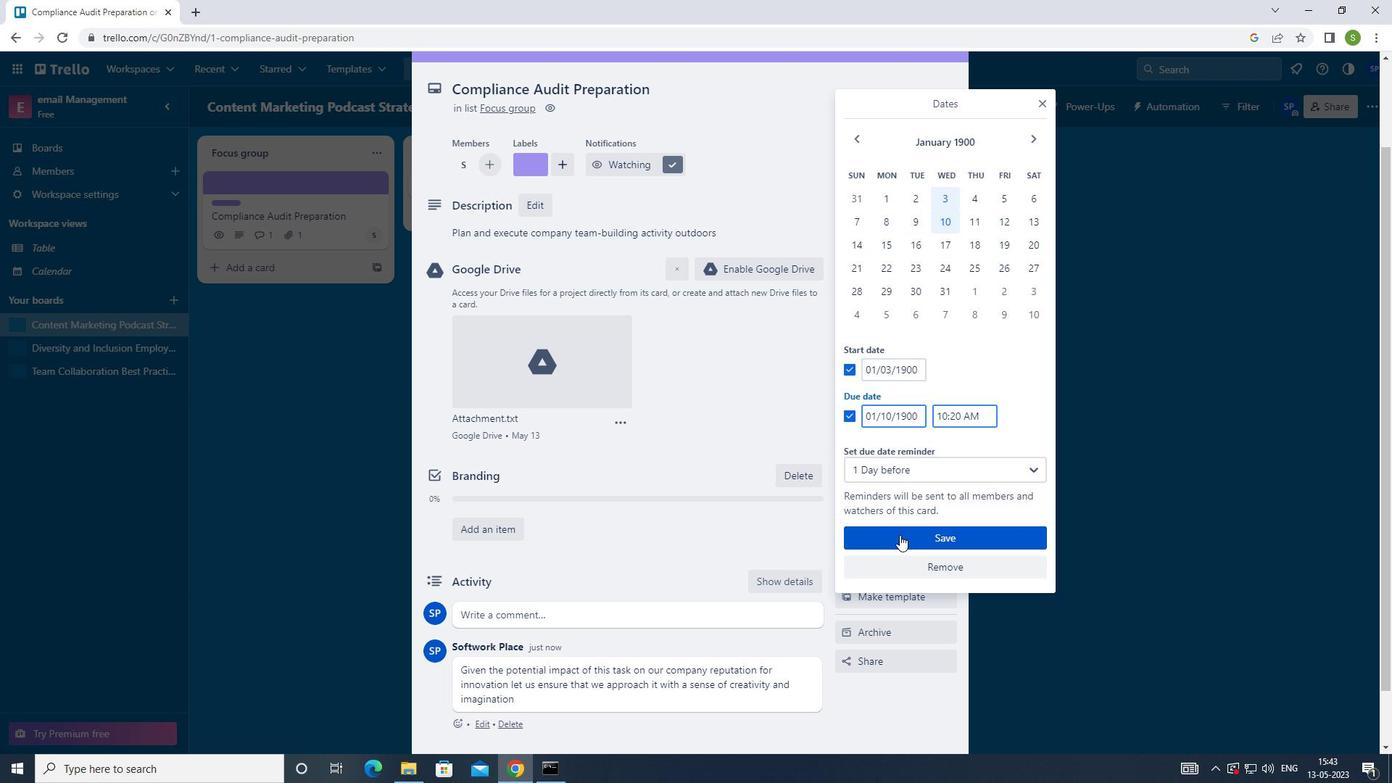 
Action: Mouse moved to (899, 535)
Screenshot: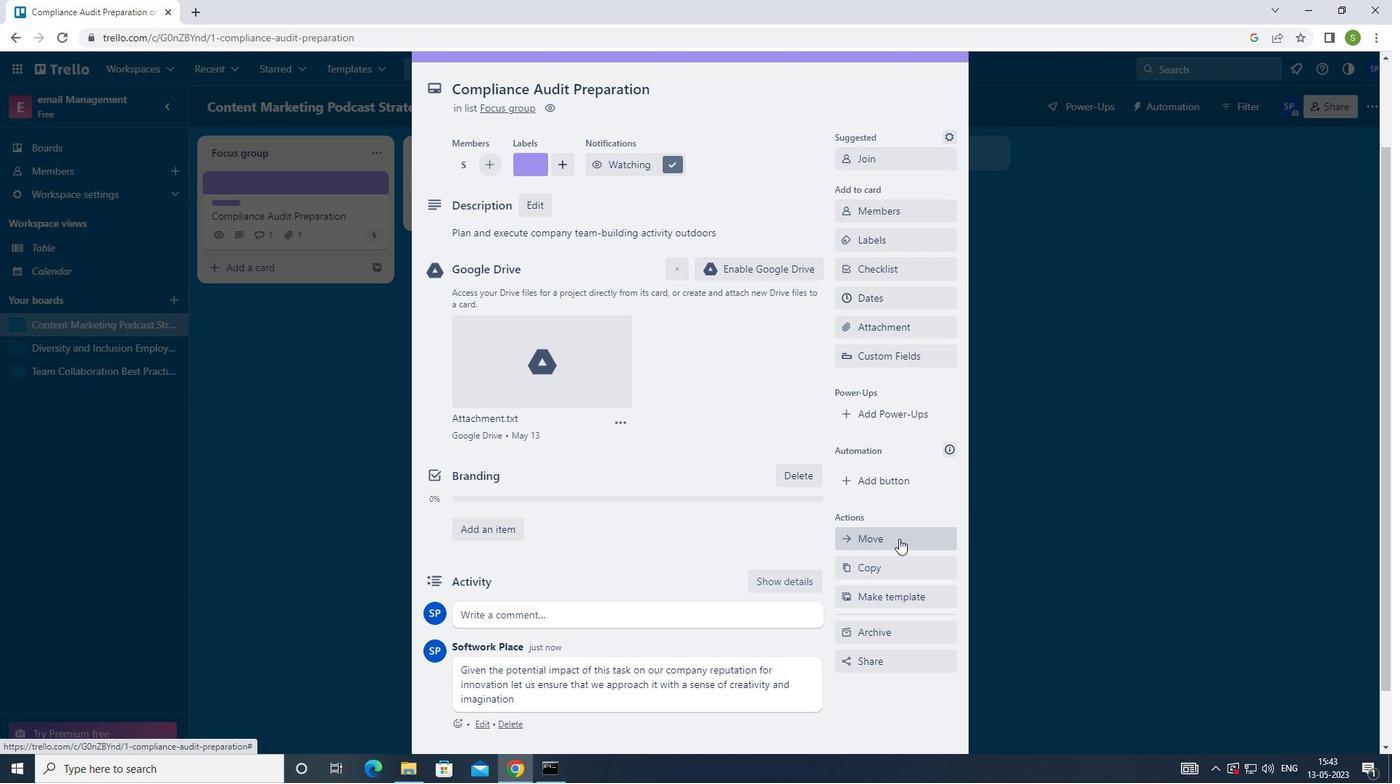 
Action: Key pressed <Key.f8>
Screenshot: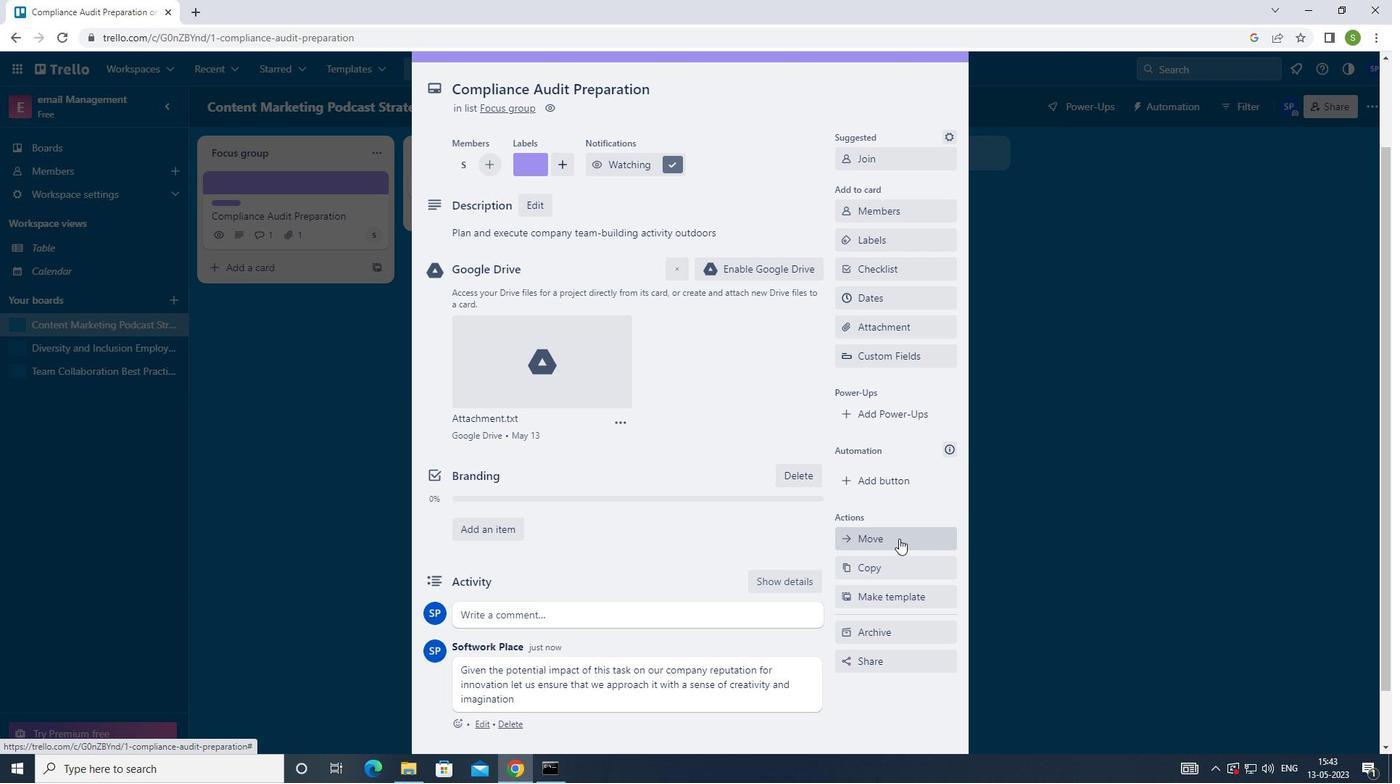 
